Task: Search one way flight ticket for 5 adults, 1 child, 2 infants in seat and 1 infant on lap in business from Harrisburg: Harrisburg International Airport to Riverton: Central Wyoming Regional Airport (was Riverton Regional) on 8-4-2023. Choice of flights is JetBlue. Number of bags: 2 checked bags. Outbound departure time preference is 6:15.
Action: Mouse moved to (310, 260)
Screenshot: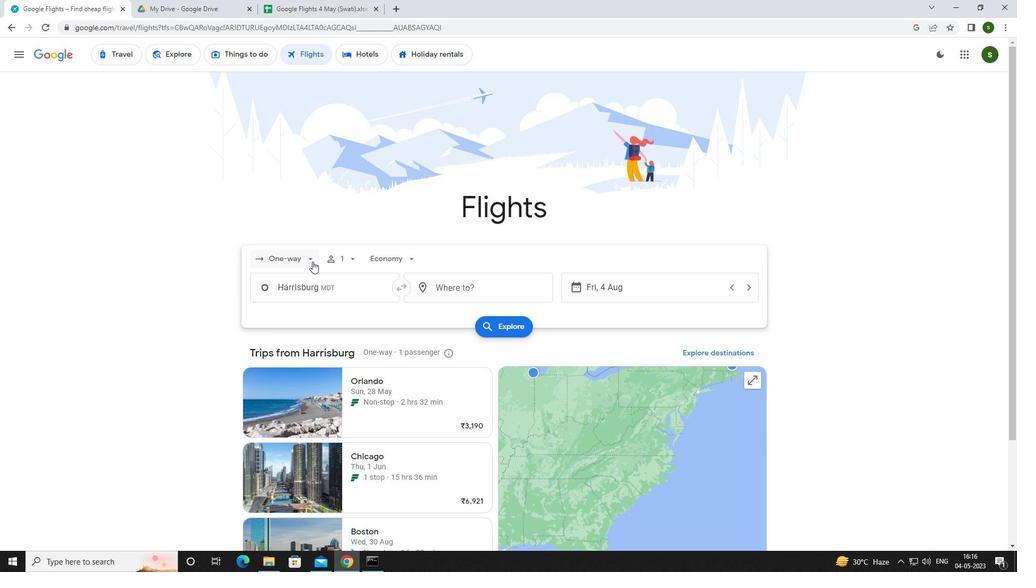 
Action: Mouse pressed left at (310, 260)
Screenshot: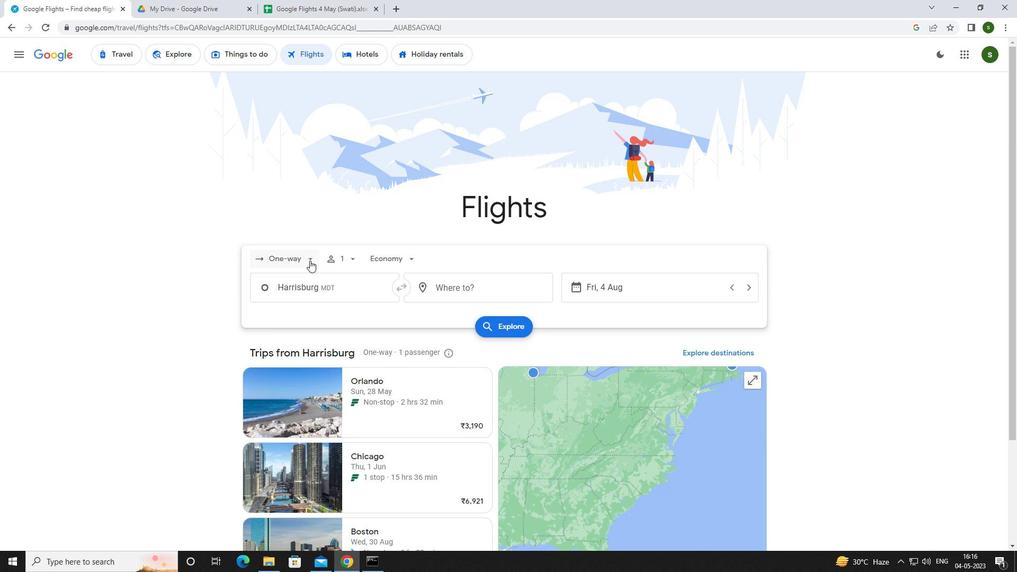 
Action: Mouse moved to (306, 305)
Screenshot: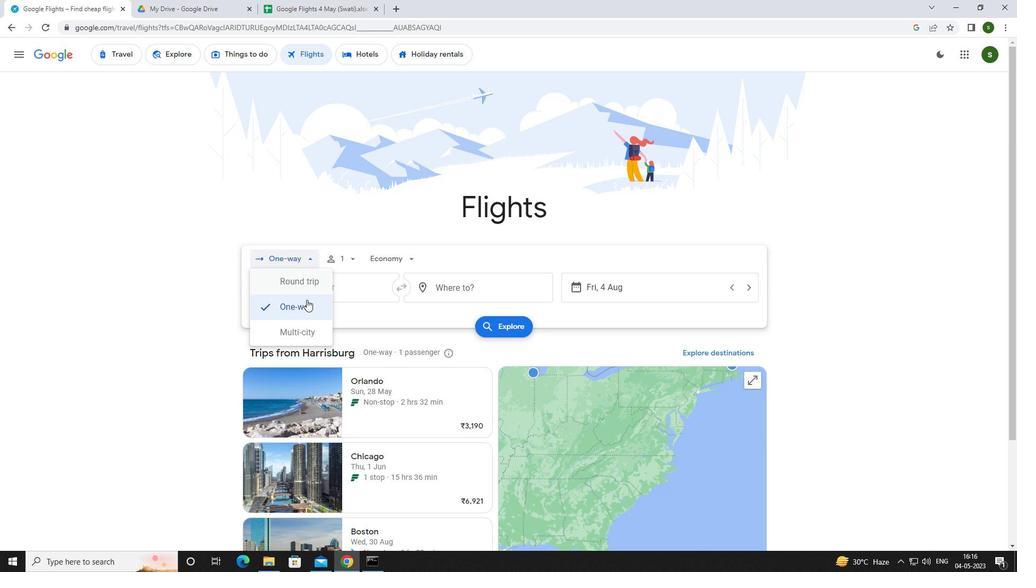 
Action: Mouse pressed left at (306, 305)
Screenshot: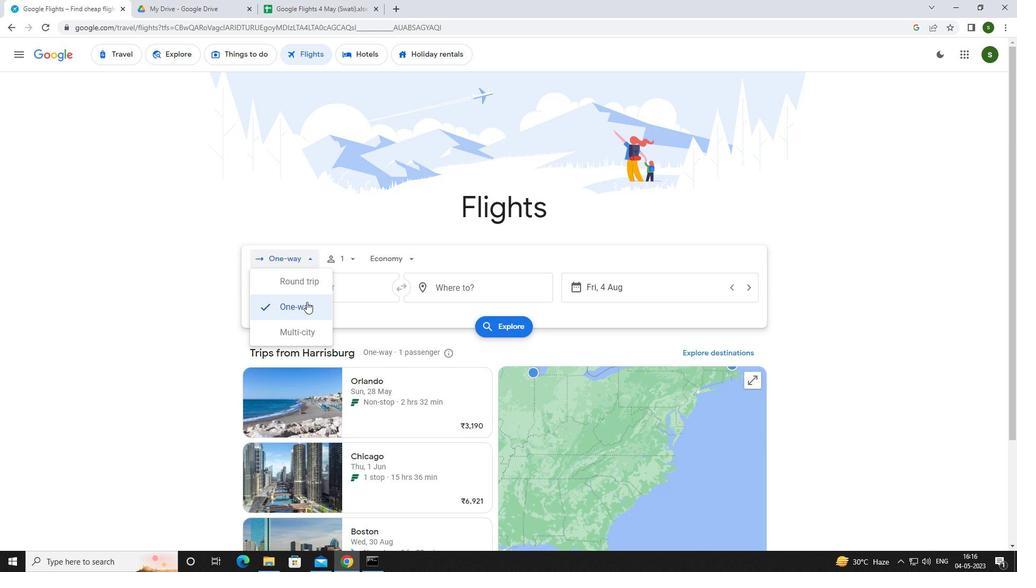 
Action: Mouse moved to (353, 255)
Screenshot: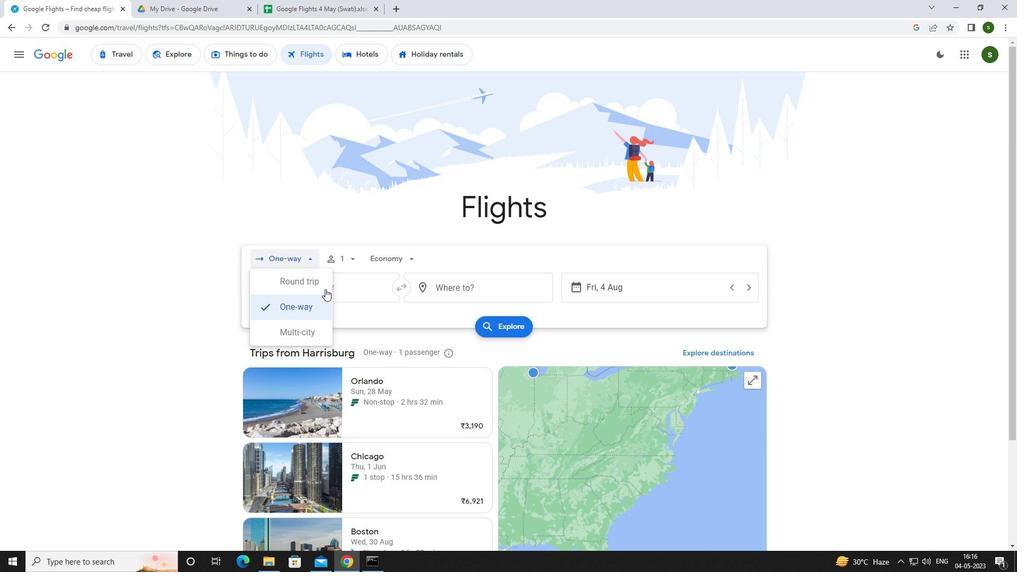 
Action: Mouse pressed left at (353, 255)
Screenshot: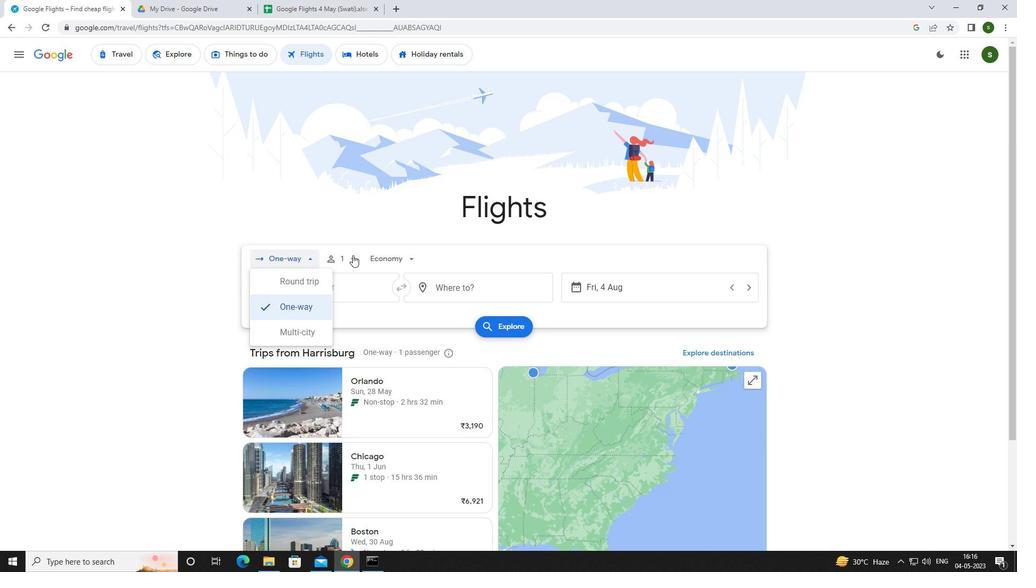 
Action: Mouse moved to (429, 284)
Screenshot: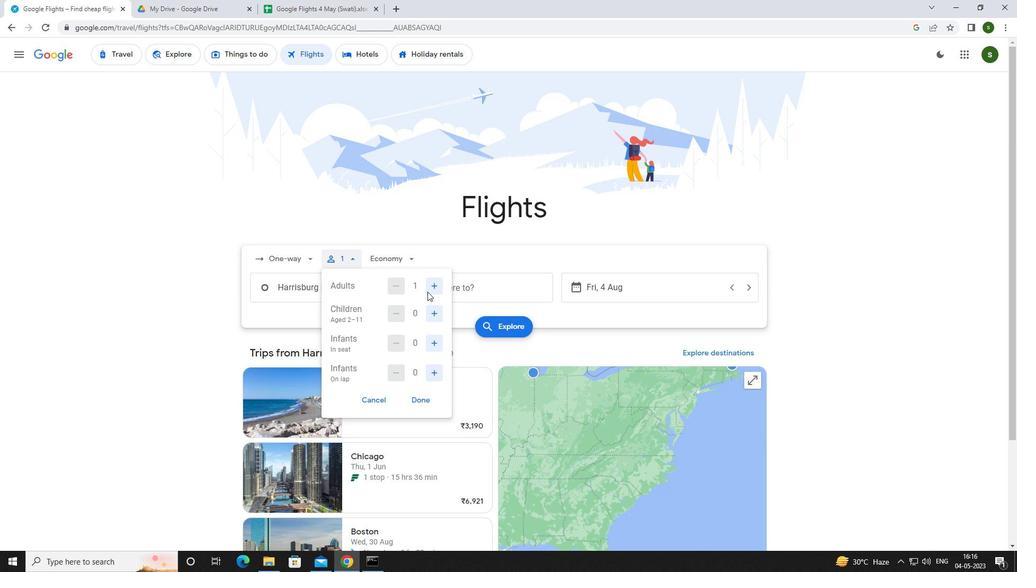 
Action: Mouse pressed left at (429, 284)
Screenshot: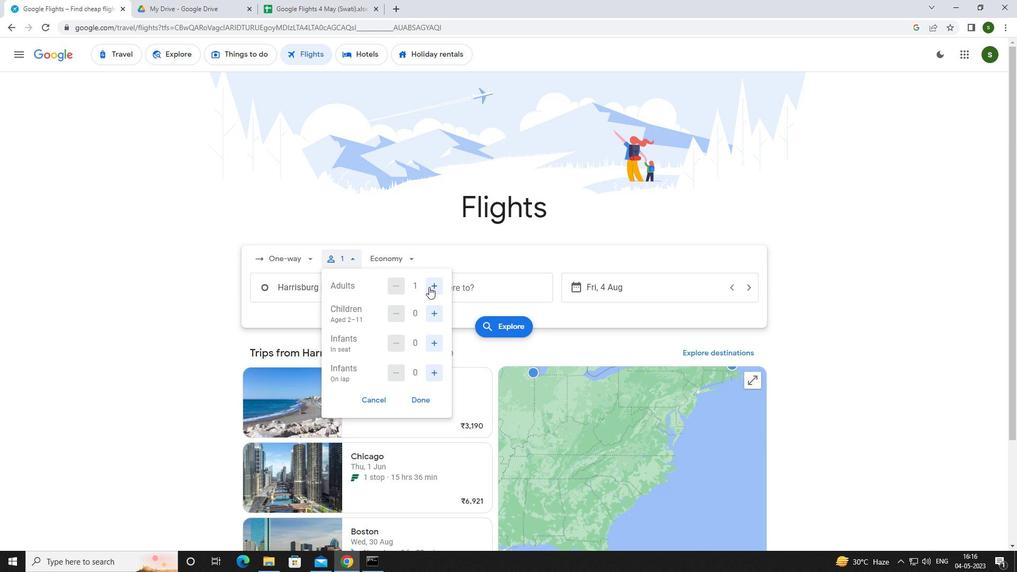 
Action: Mouse pressed left at (429, 284)
Screenshot: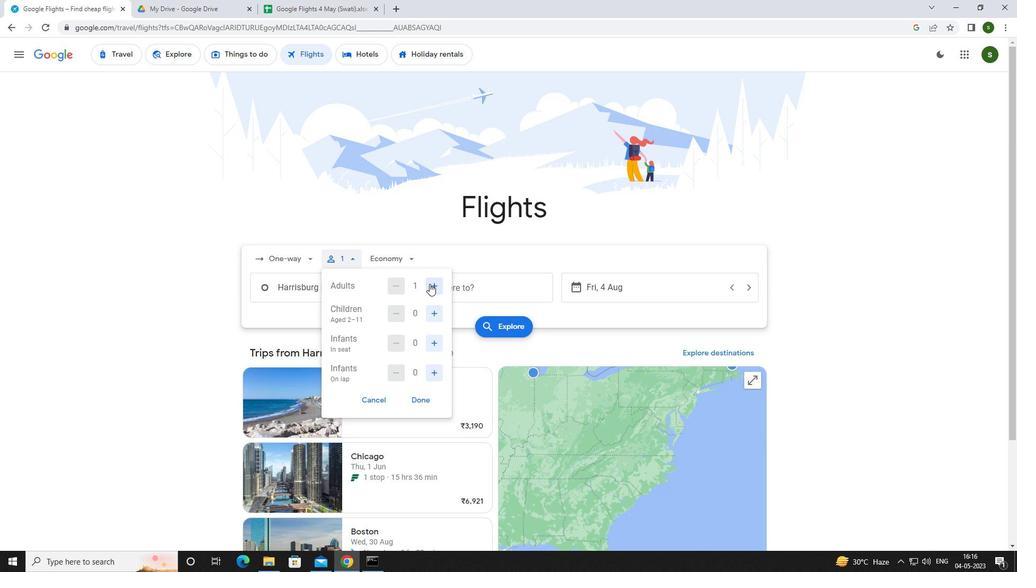 
Action: Mouse pressed left at (429, 284)
Screenshot: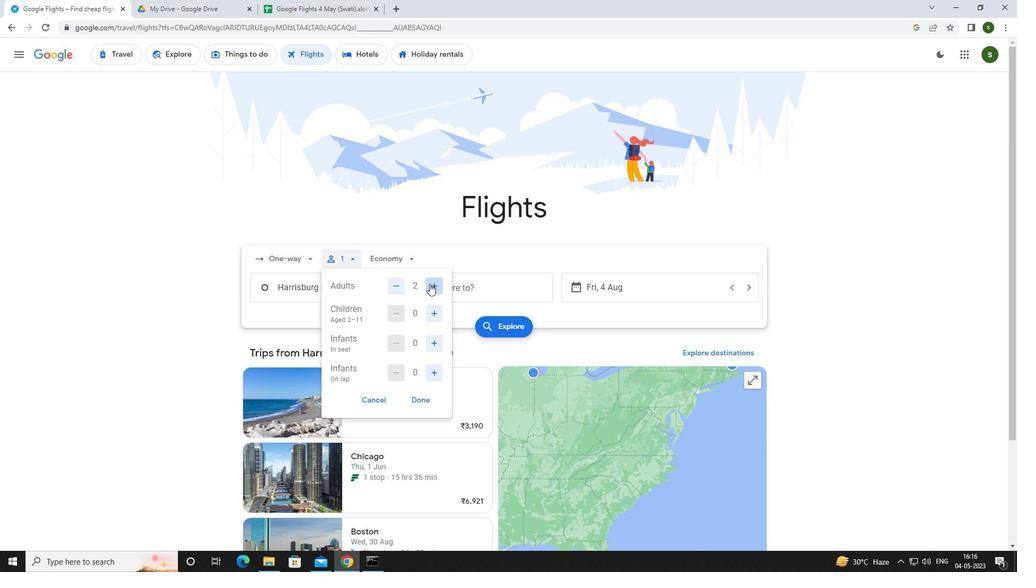 
Action: Mouse pressed left at (429, 284)
Screenshot: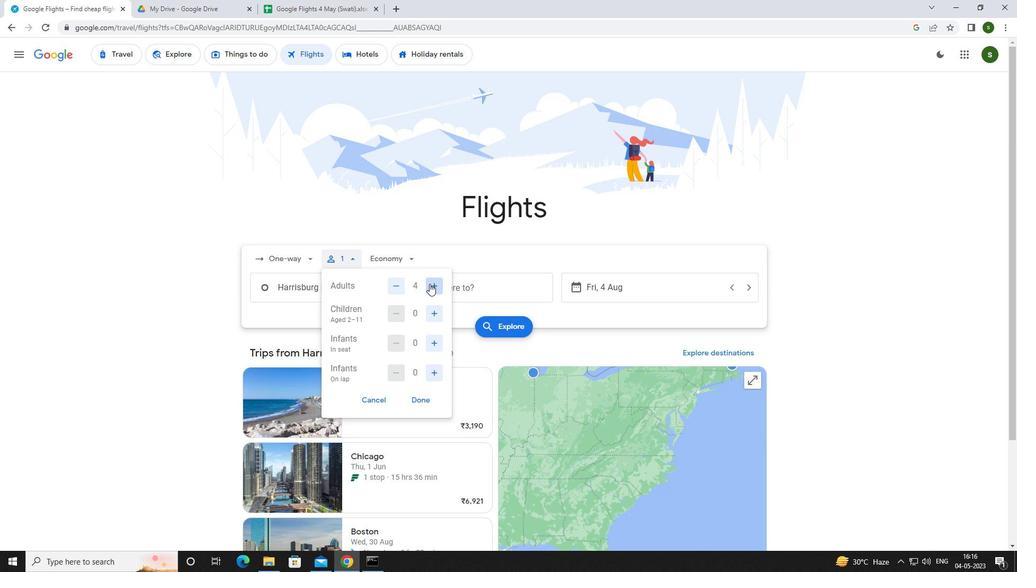 
Action: Mouse moved to (434, 310)
Screenshot: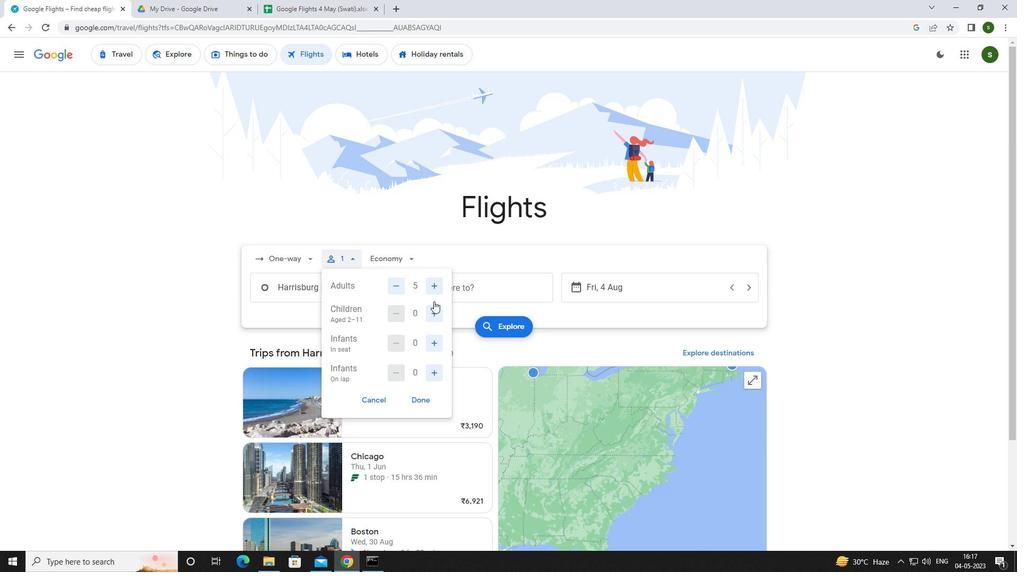 
Action: Mouse pressed left at (434, 310)
Screenshot: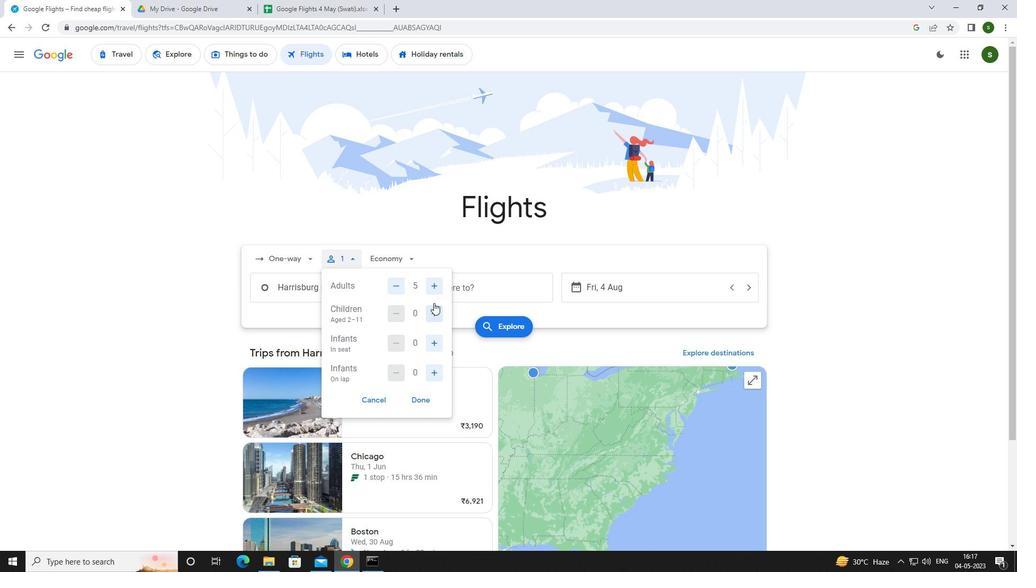 
Action: Mouse moved to (429, 342)
Screenshot: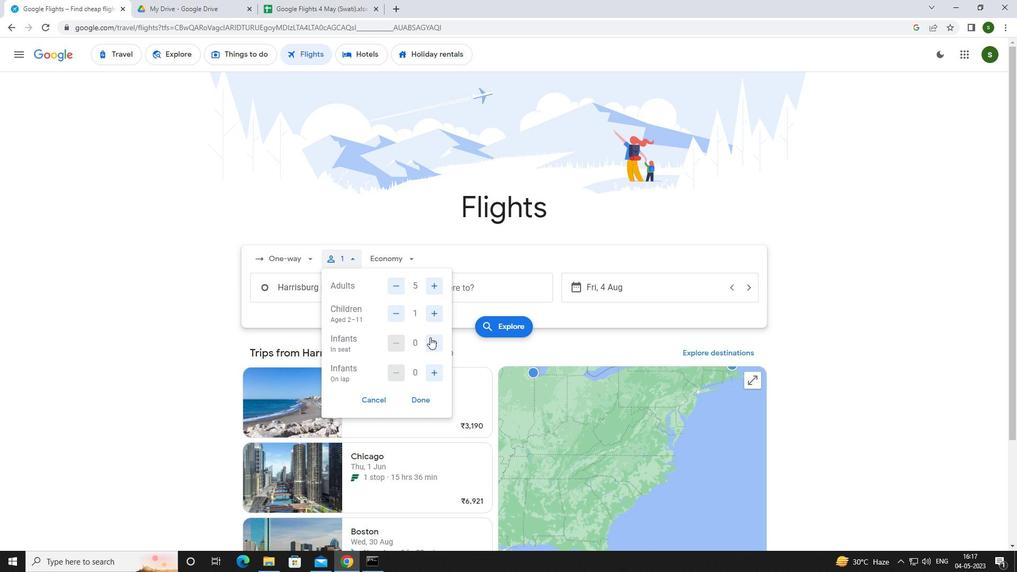 
Action: Mouse pressed left at (429, 342)
Screenshot: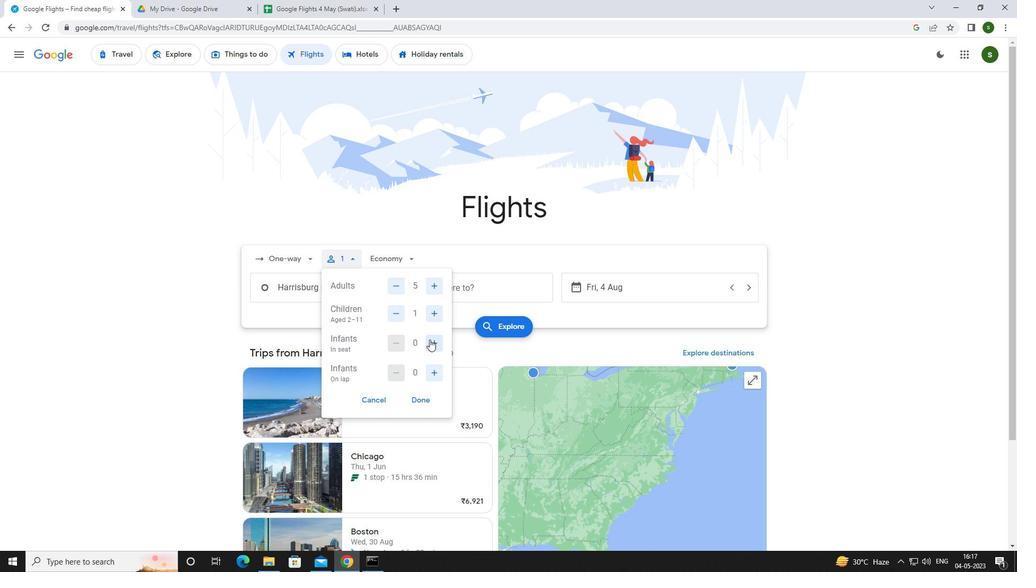 
Action: Mouse pressed left at (429, 342)
Screenshot: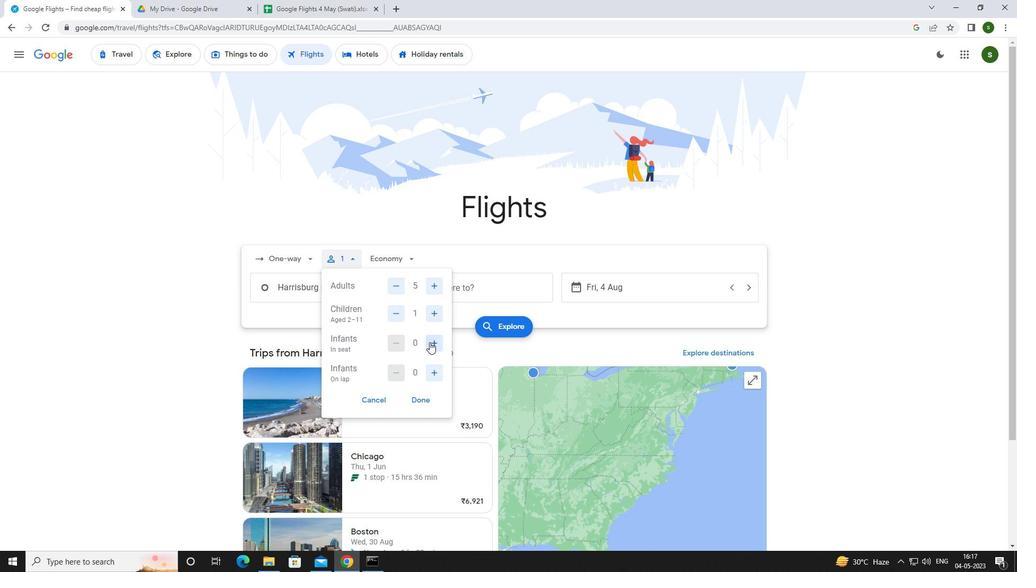 
Action: Mouse moved to (434, 367)
Screenshot: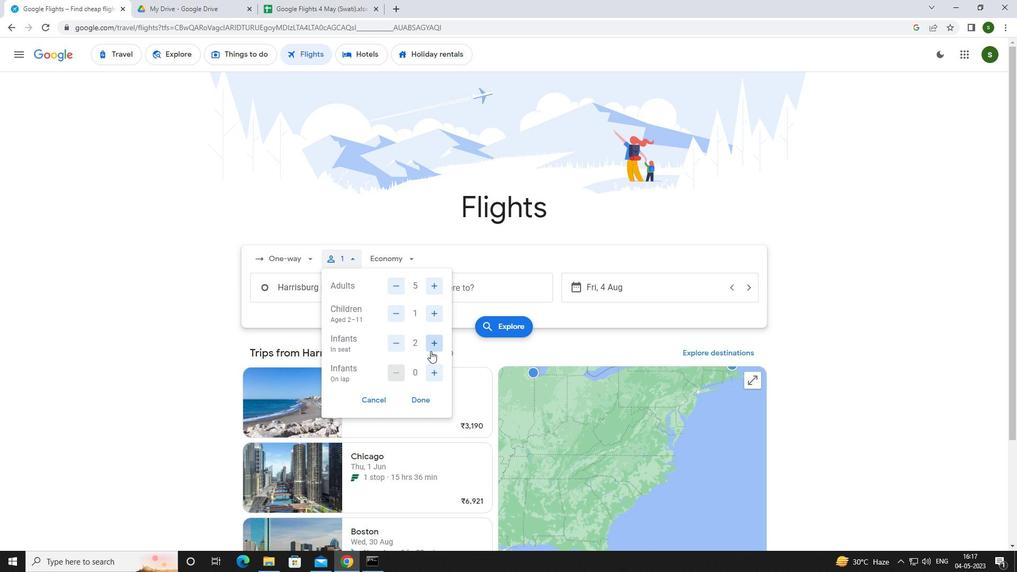 
Action: Mouse pressed left at (434, 367)
Screenshot: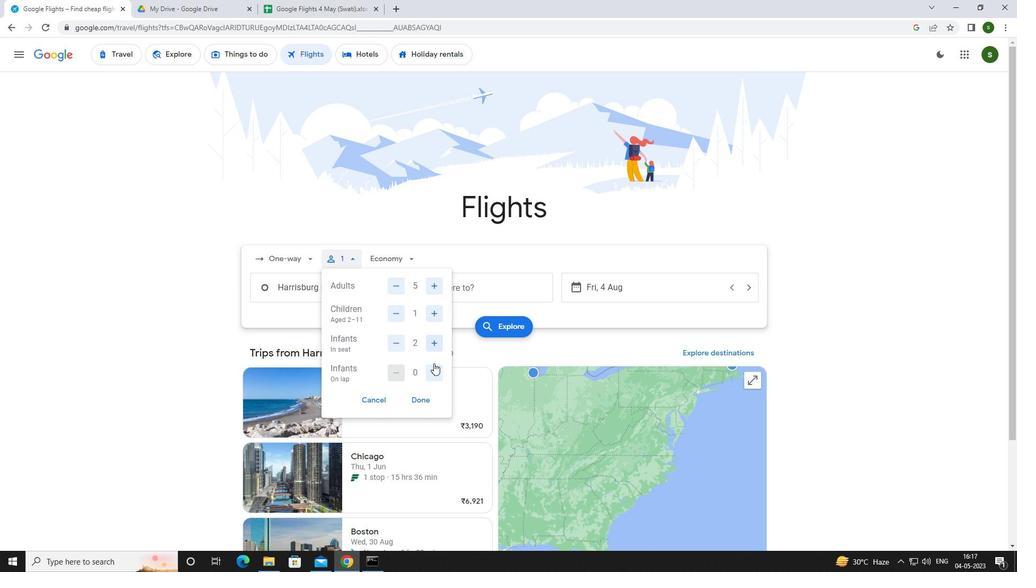 
Action: Mouse moved to (411, 258)
Screenshot: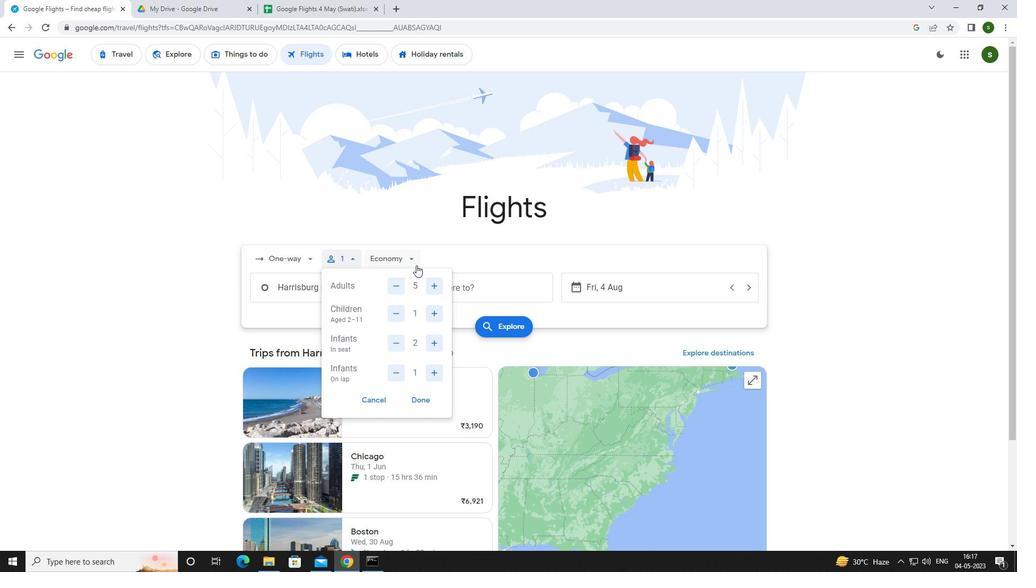 
Action: Mouse pressed left at (411, 258)
Screenshot: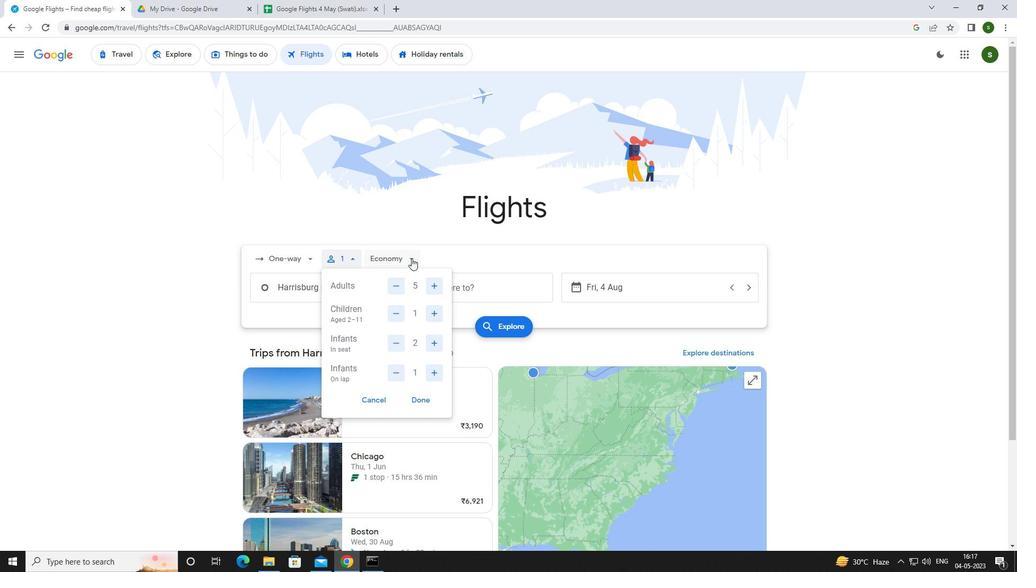 
Action: Mouse moved to (408, 331)
Screenshot: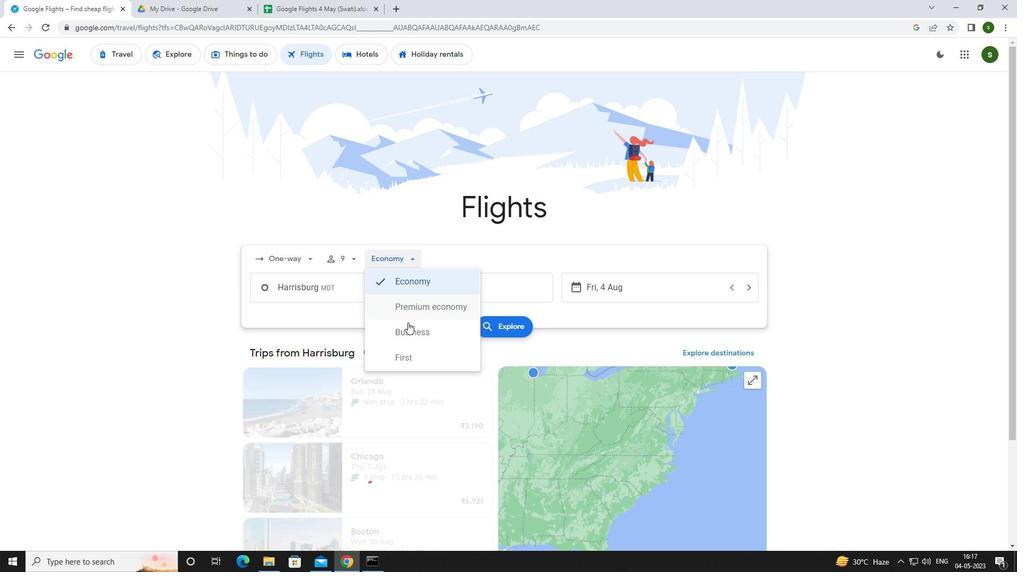 
Action: Mouse pressed left at (408, 331)
Screenshot: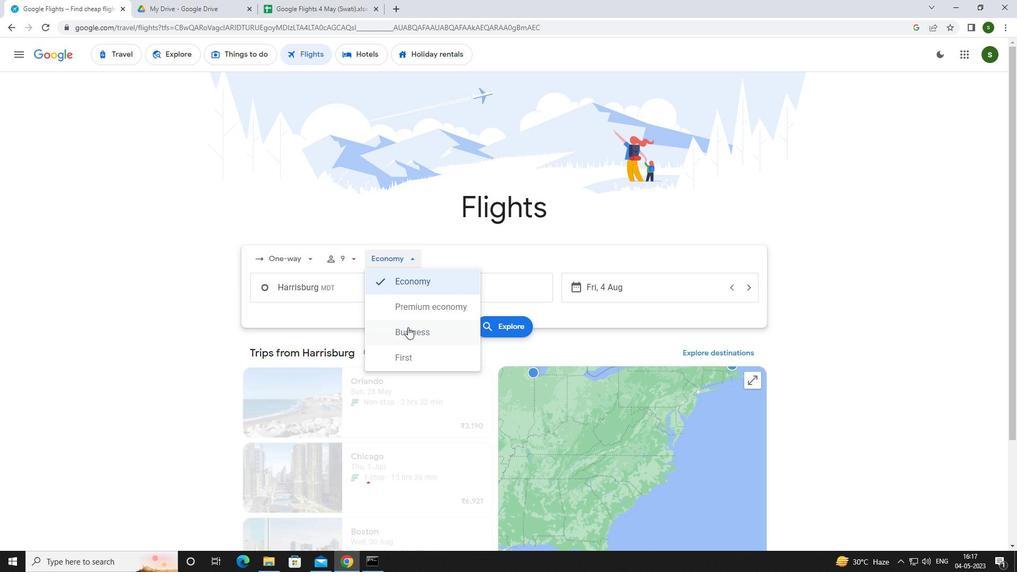 
Action: Mouse moved to (357, 289)
Screenshot: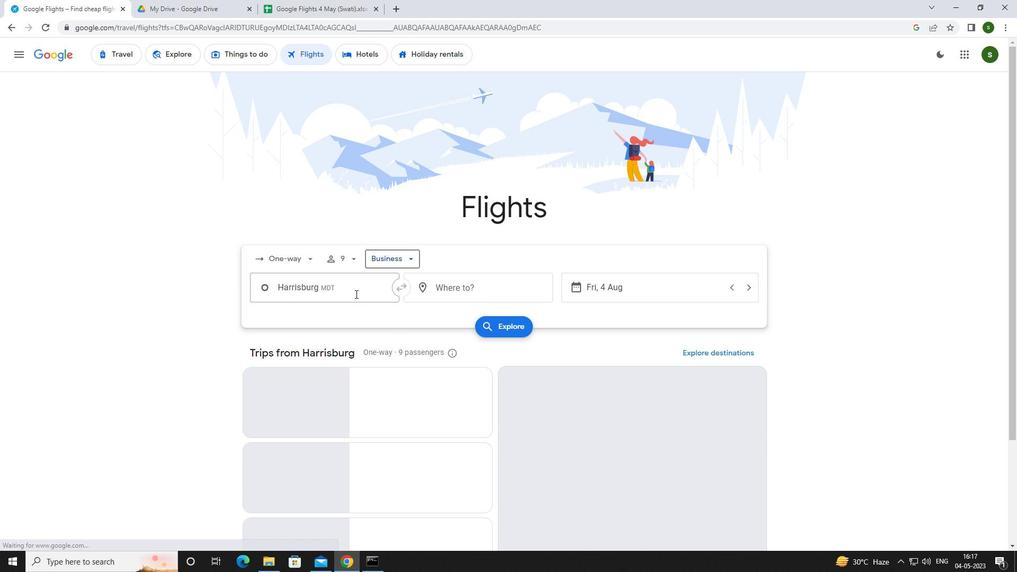 
Action: Mouse pressed left at (357, 289)
Screenshot: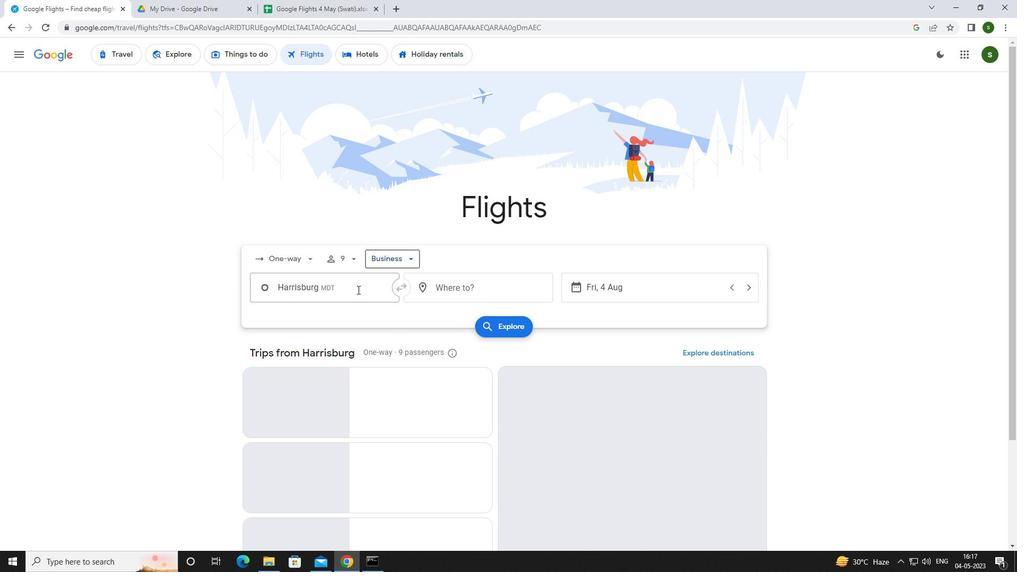 
Action: Mouse moved to (357, 289)
Screenshot: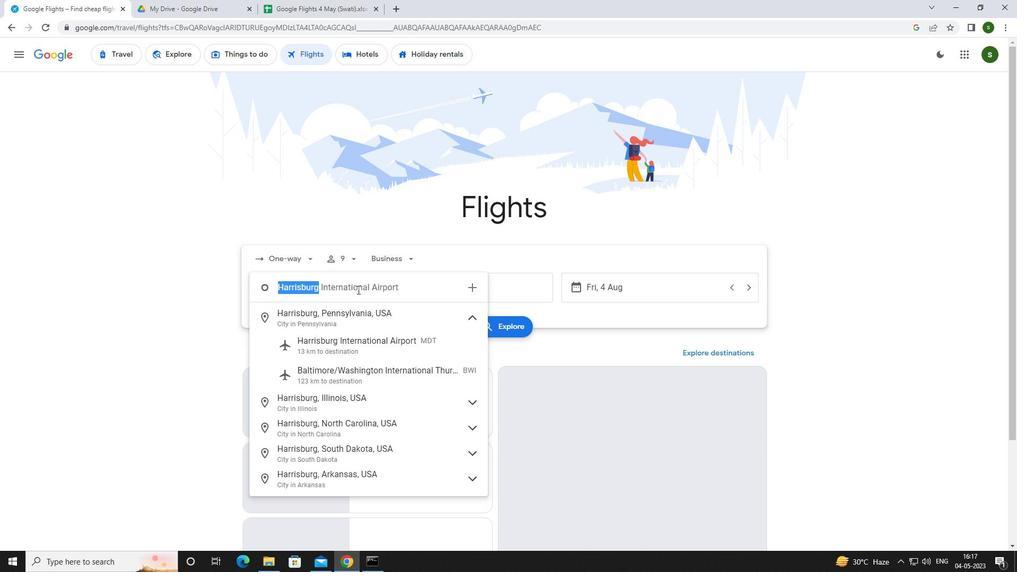 
Action: Key pressed <Key.caps_lock>h<Key.caps_lock>arrisburg
Screenshot: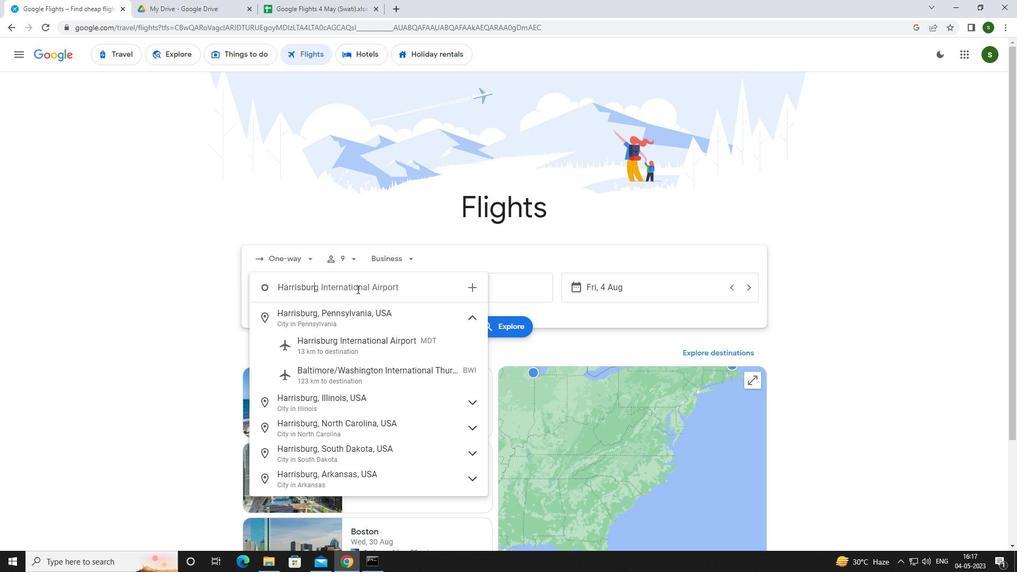 
Action: Mouse moved to (362, 351)
Screenshot: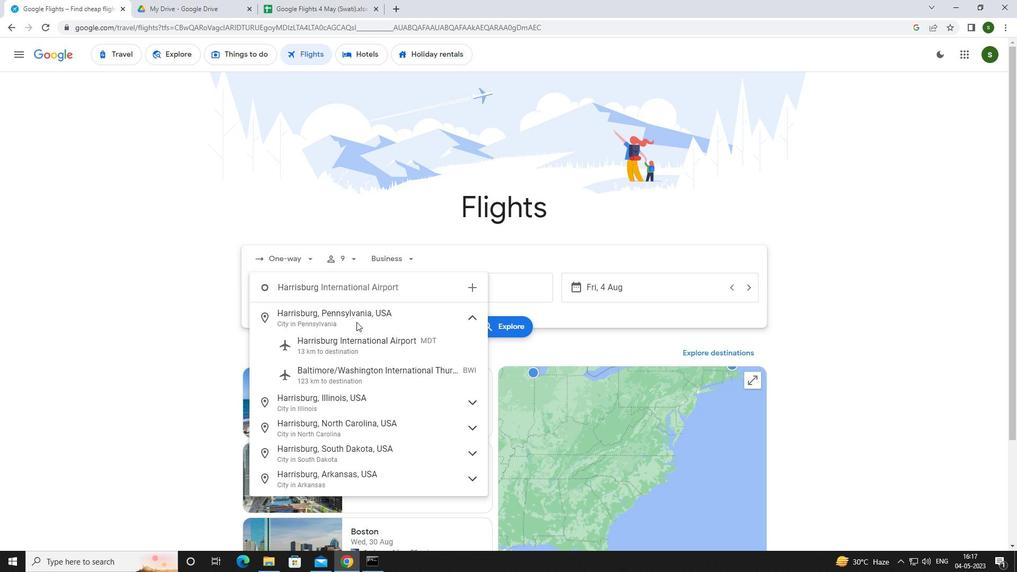 
Action: Mouse pressed left at (362, 351)
Screenshot: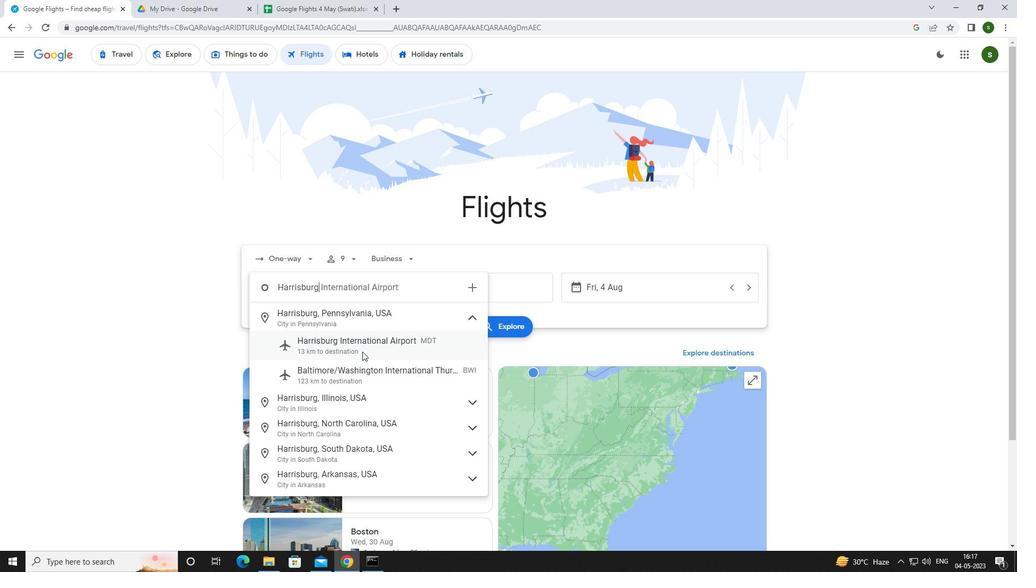
Action: Mouse moved to (483, 292)
Screenshot: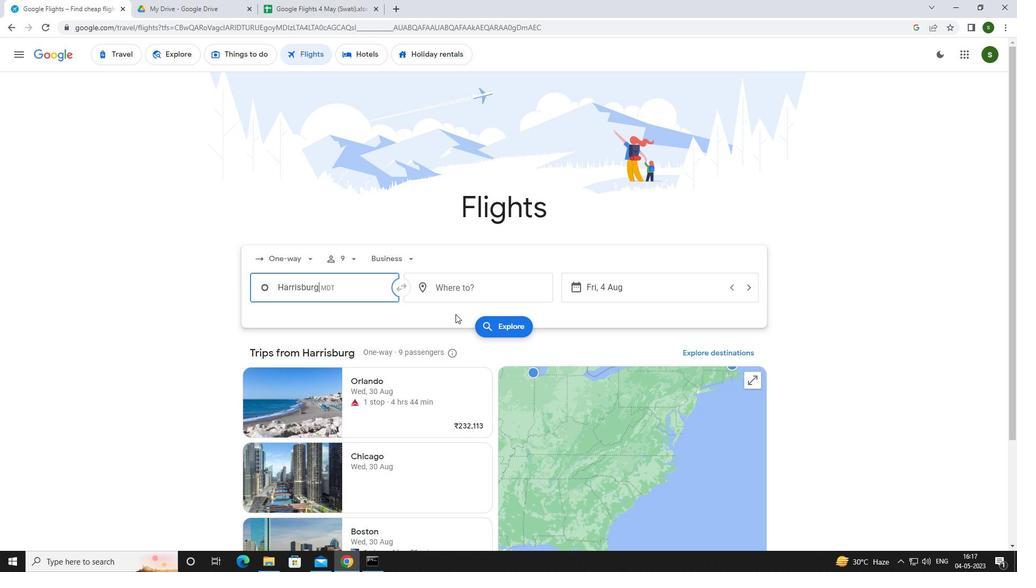
Action: Mouse pressed left at (483, 292)
Screenshot: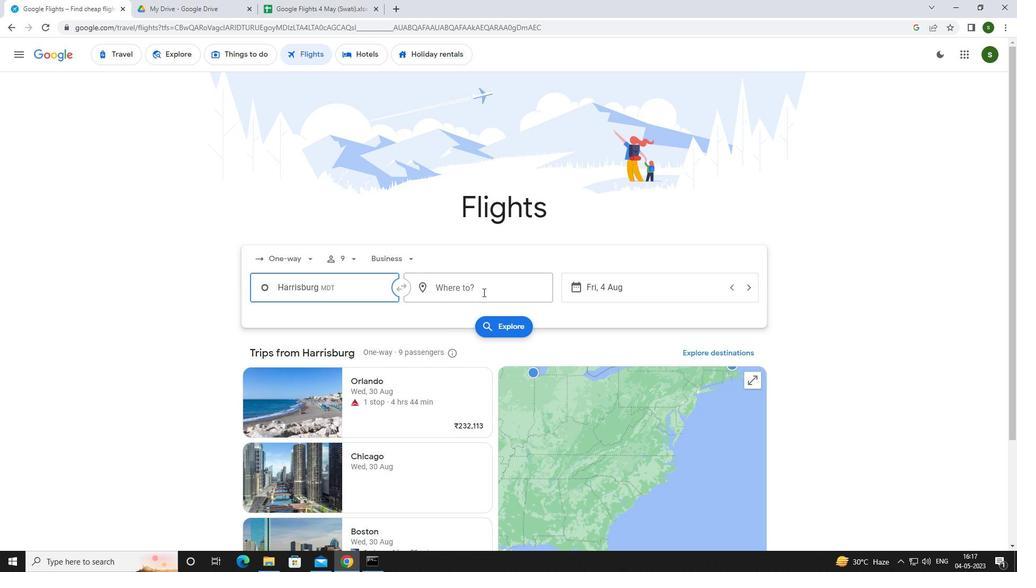 
Action: Mouse moved to (424, 306)
Screenshot: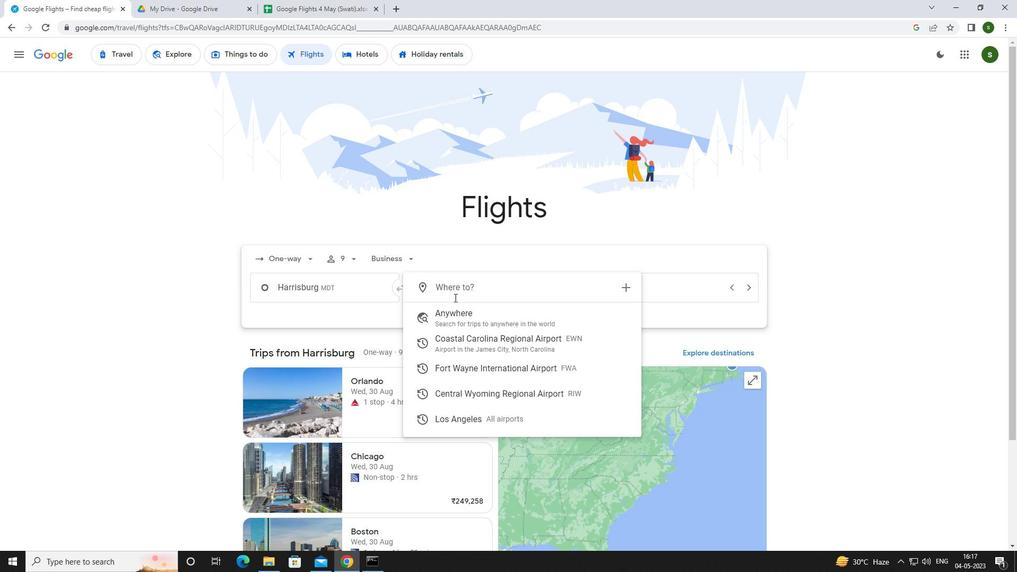 
Action: Key pressed <Key.caps_lock>r<Key.caps_lock>ivert
Screenshot: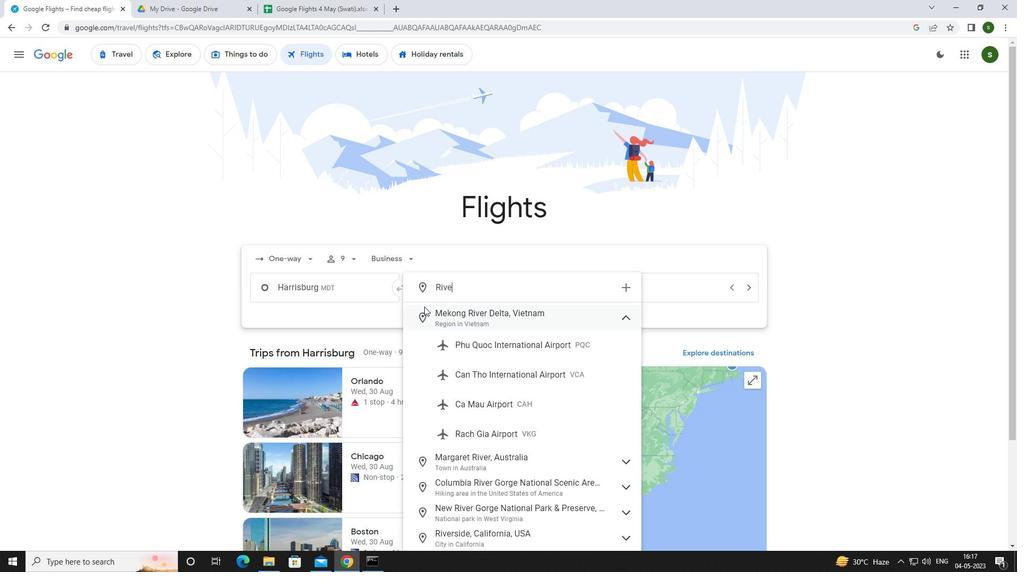 
Action: Mouse moved to (515, 345)
Screenshot: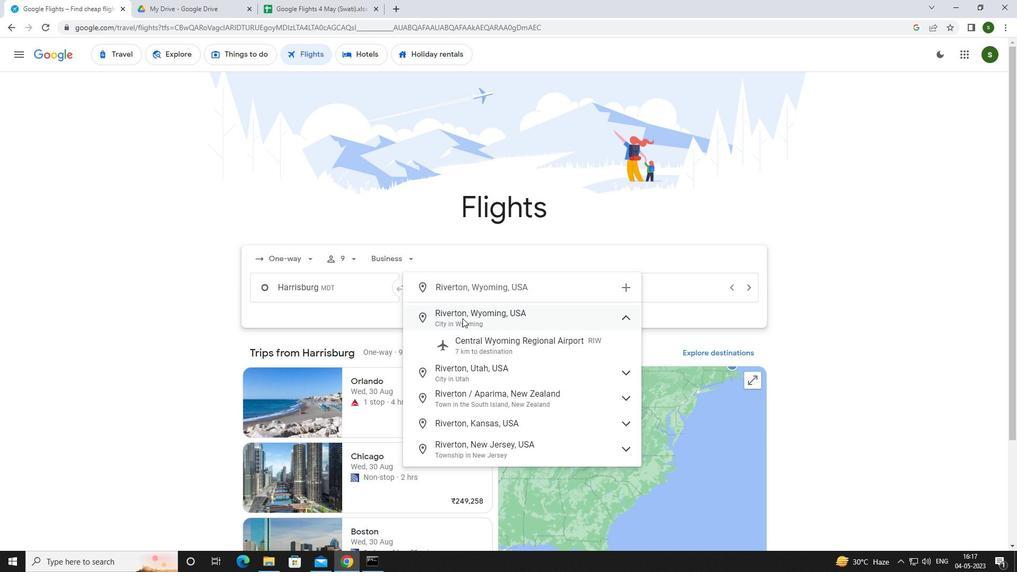 
Action: Mouse pressed left at (515, 345)
Screenshot: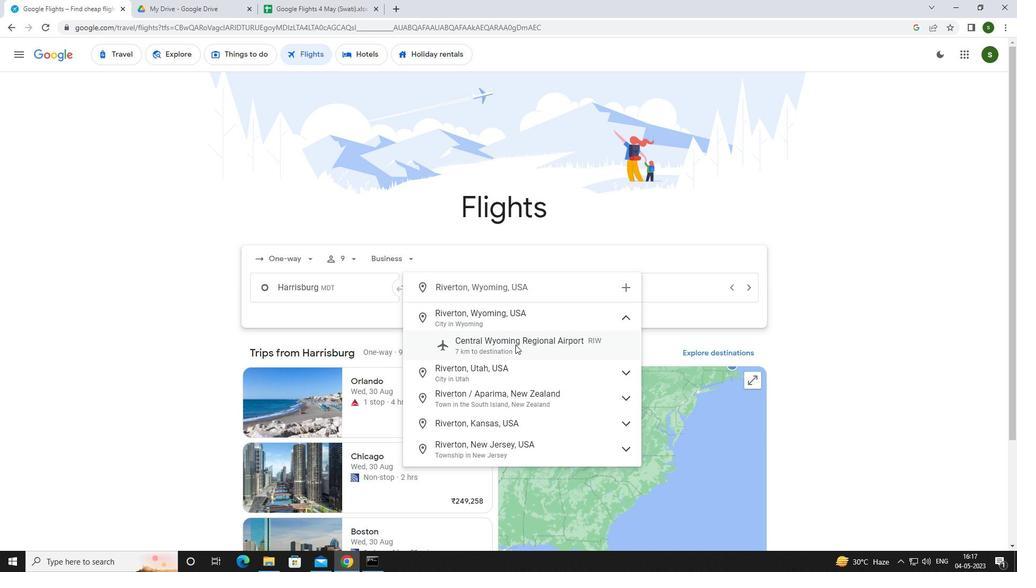 
Action: Mouse moved to (637, 279)
Screenshot: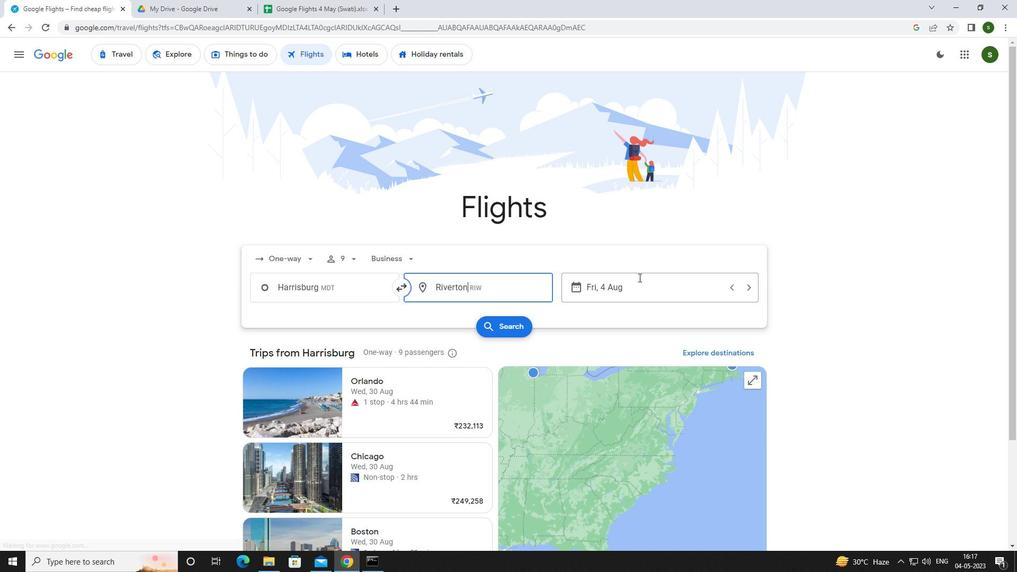 
Action: Mouse pressed left at (637, 279)
Screenshot: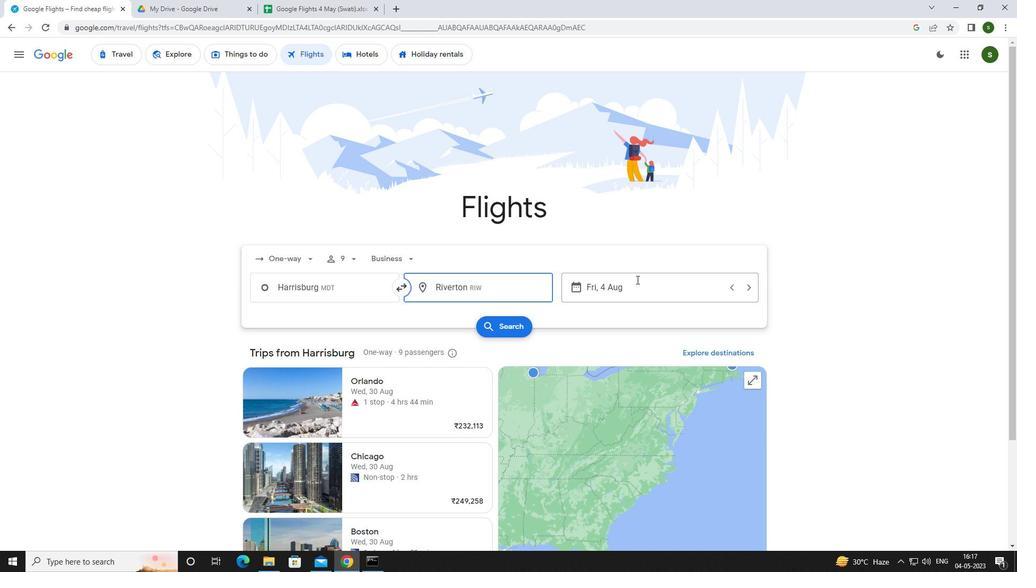 
Action: Mouse moved to (507, 365)
Screenshot: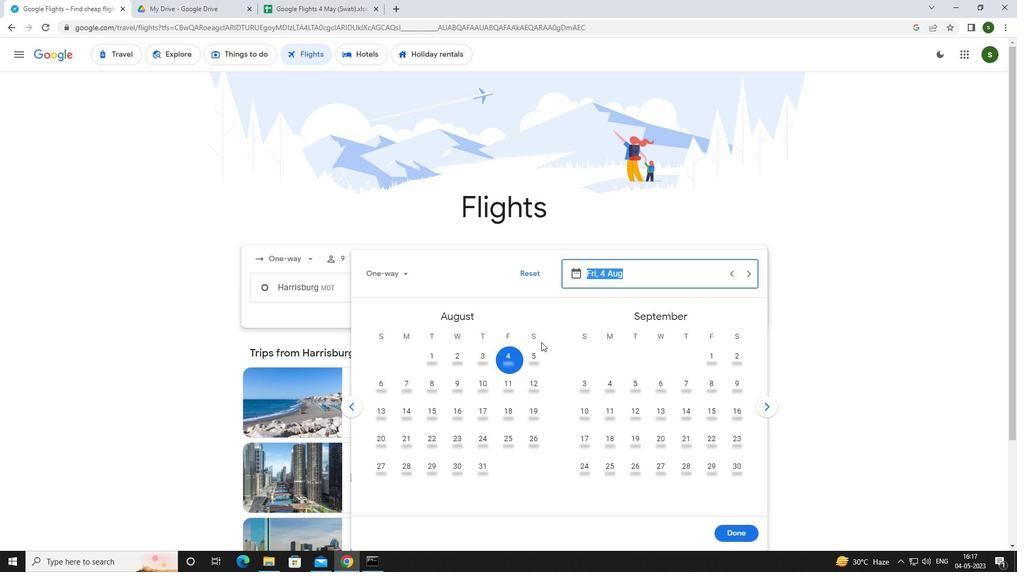 
Action: Mouse pressed left at (507, 365)
Screenshot: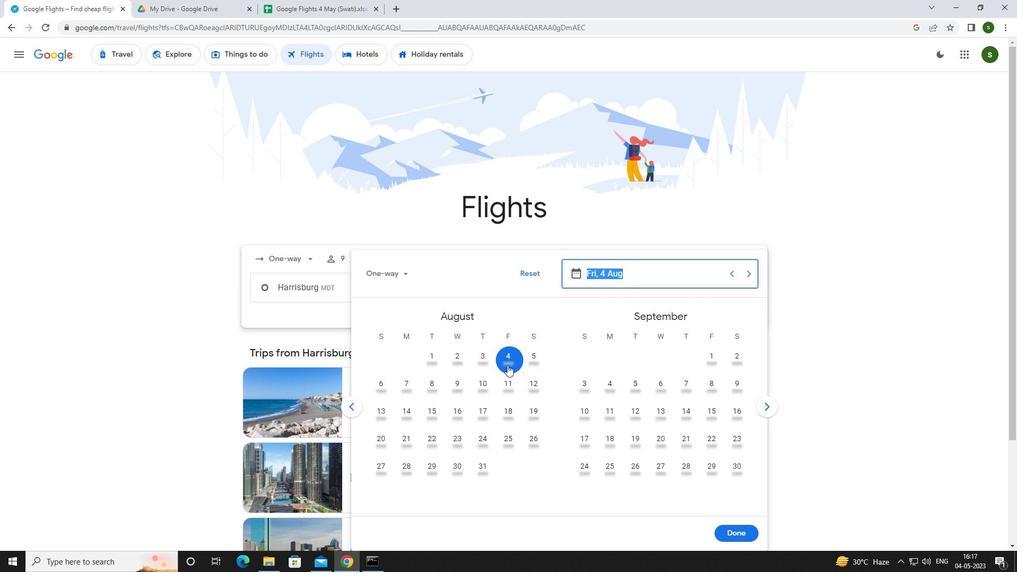 
Action: Mouse moved to (727, 529)
Screenshot: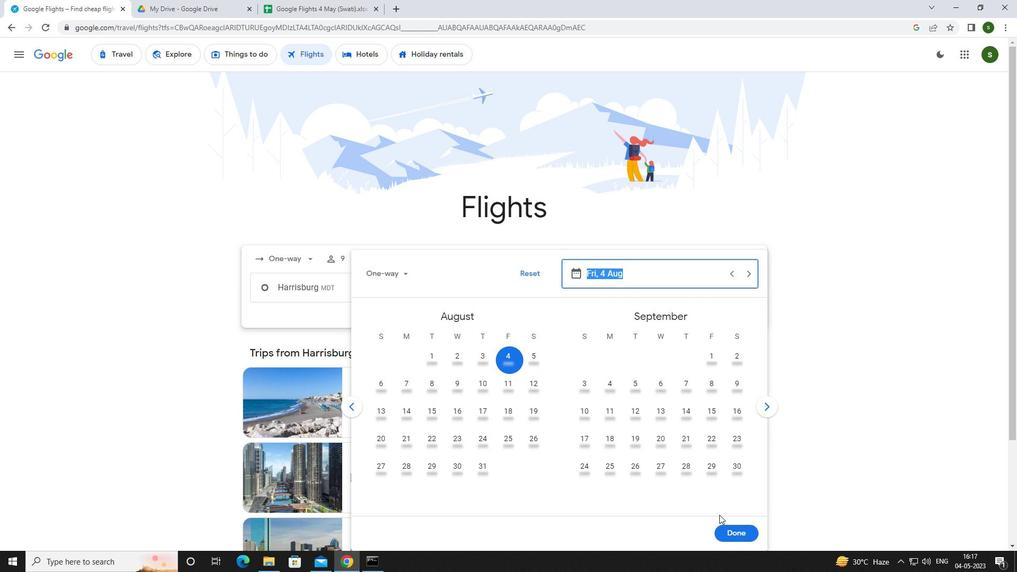 
Action: Mouse pressed left at (727, 529)
Screenshot: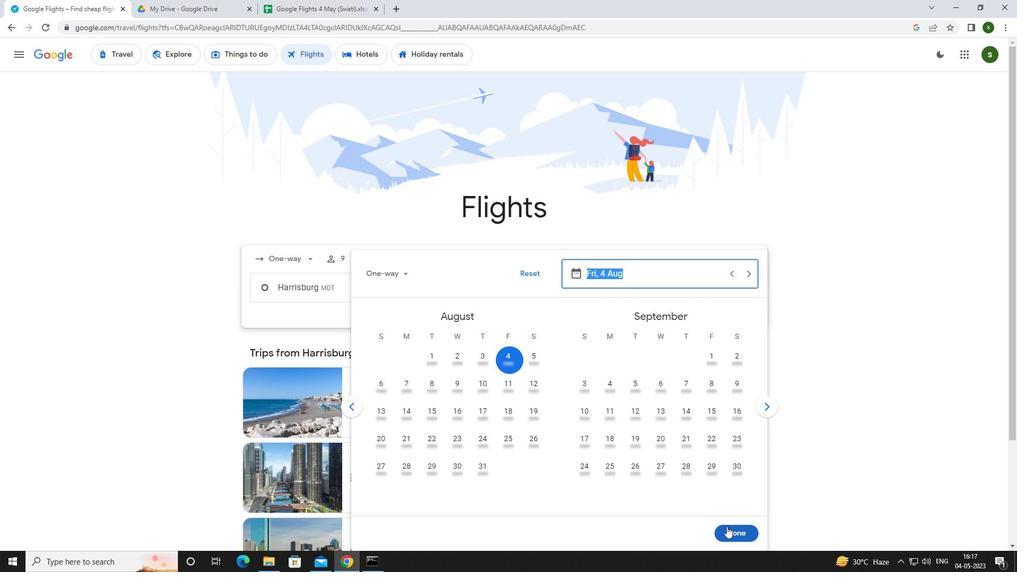 
Action: Mouse moved to (509, 326)
Screenshot: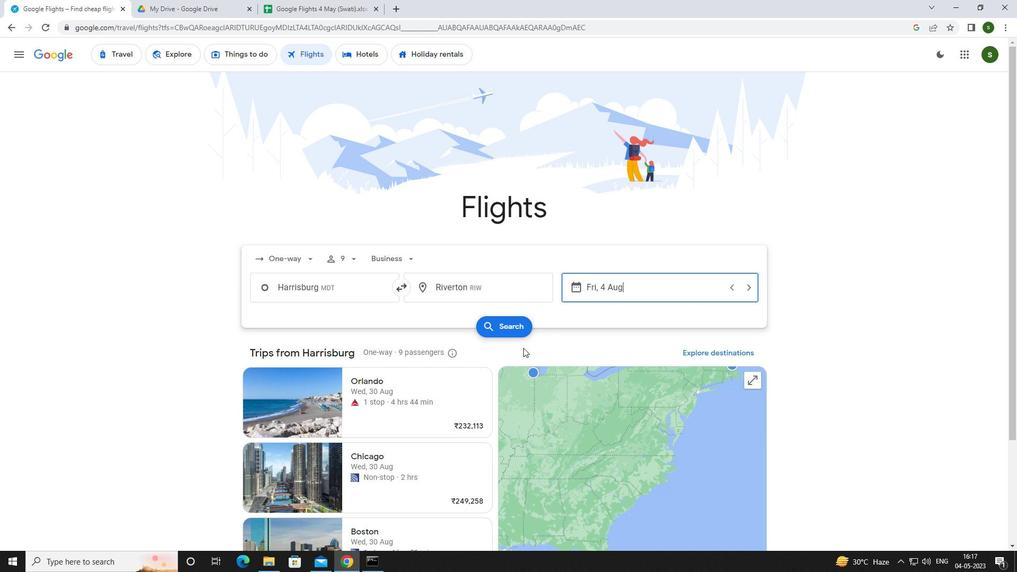 
Action: Mouse pressed left at (509, 326)
Screenshot: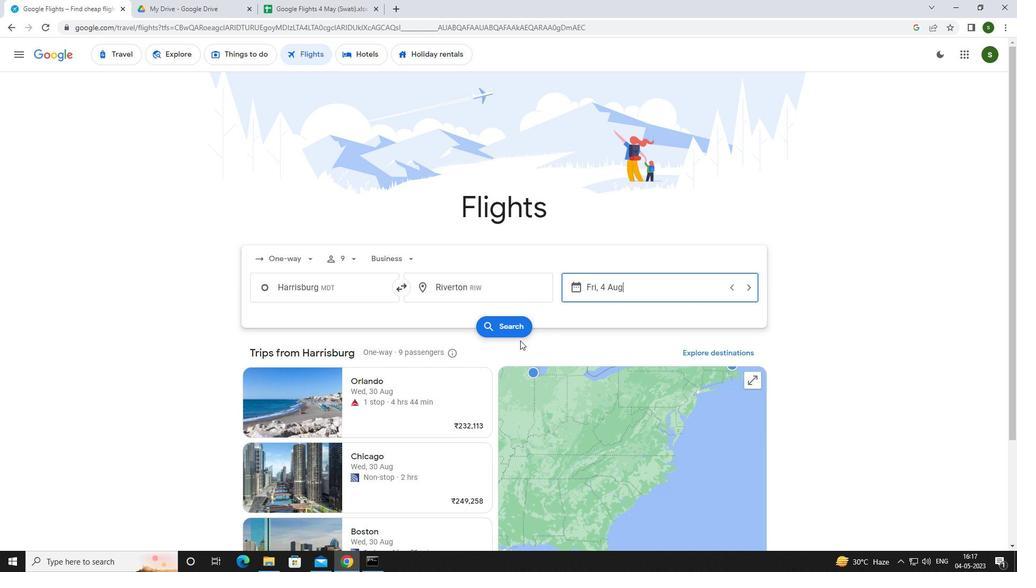 
Action: Mouse moved to (276, 154)
Screenshot: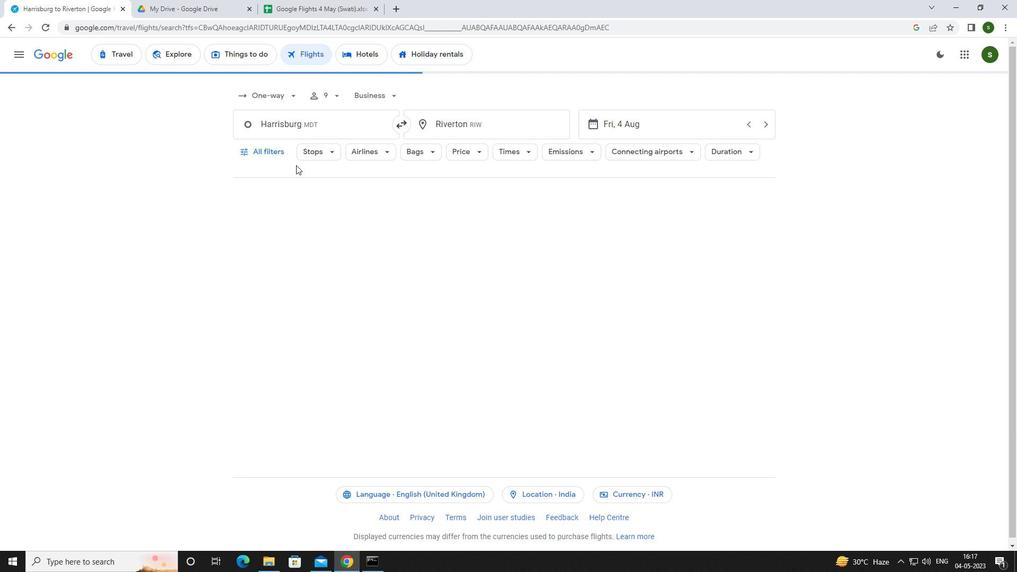 
Action: Mouse pressed left at (276, 154)
Screenshot: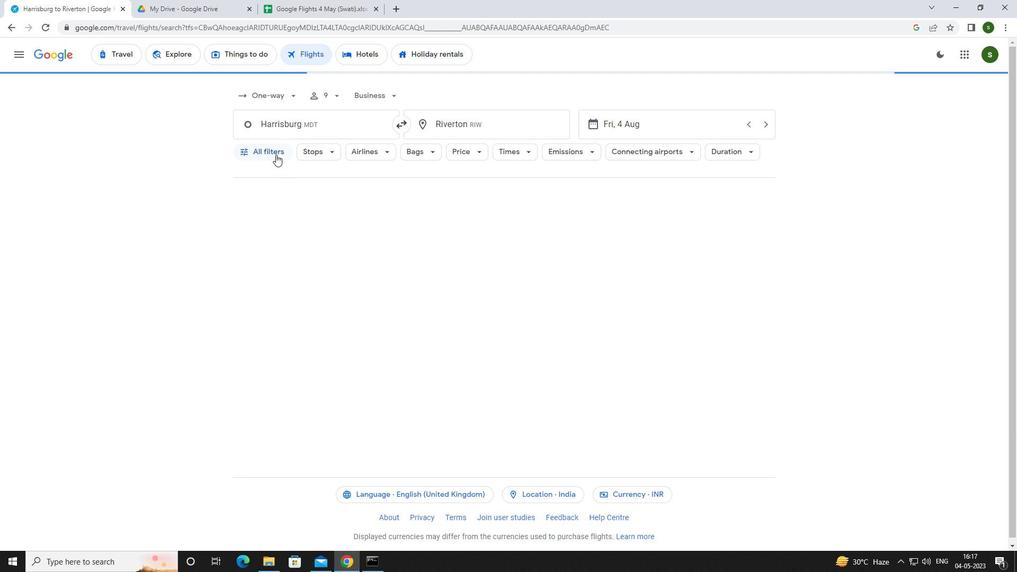 
Action: Mouse moved to (386, 265)
Screenshot: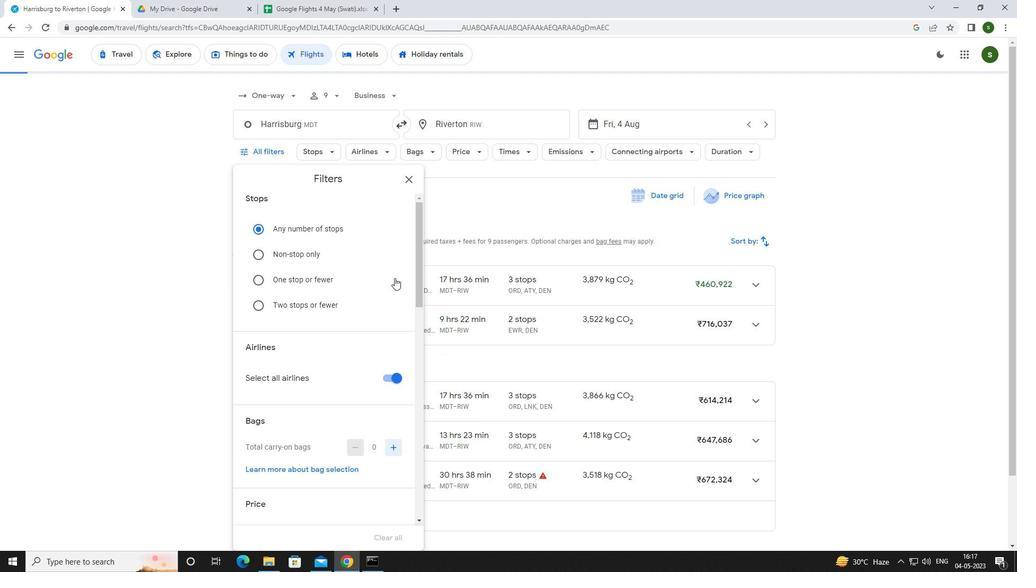 
Action: Mouse scrolled (386, 265) with delta (0, 0)
Screenshot: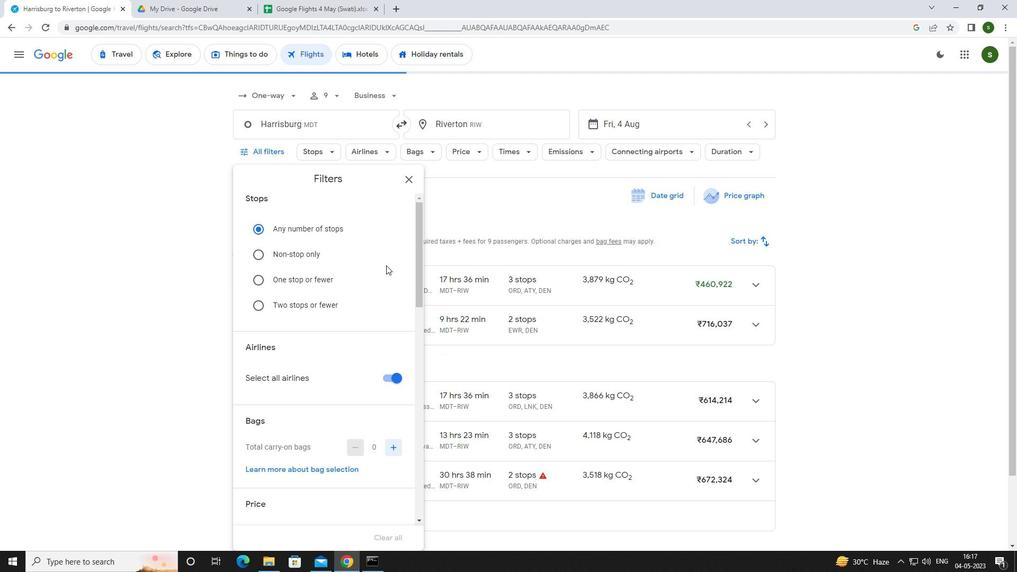 
Action: Mouse moved to (398, 324)
Screenshot: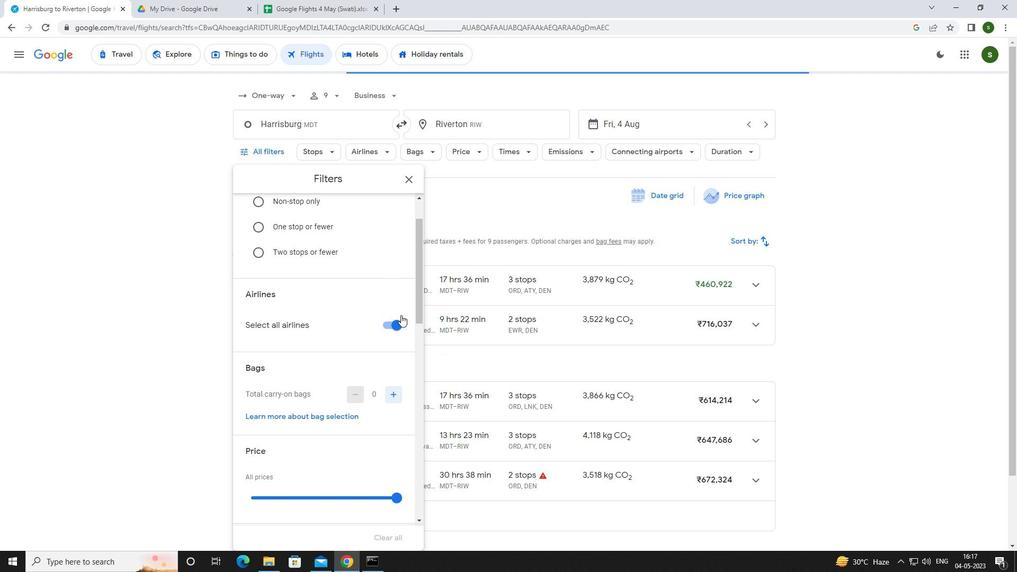 
Action: Mouse pressed left at (398, 324)
Screenshot: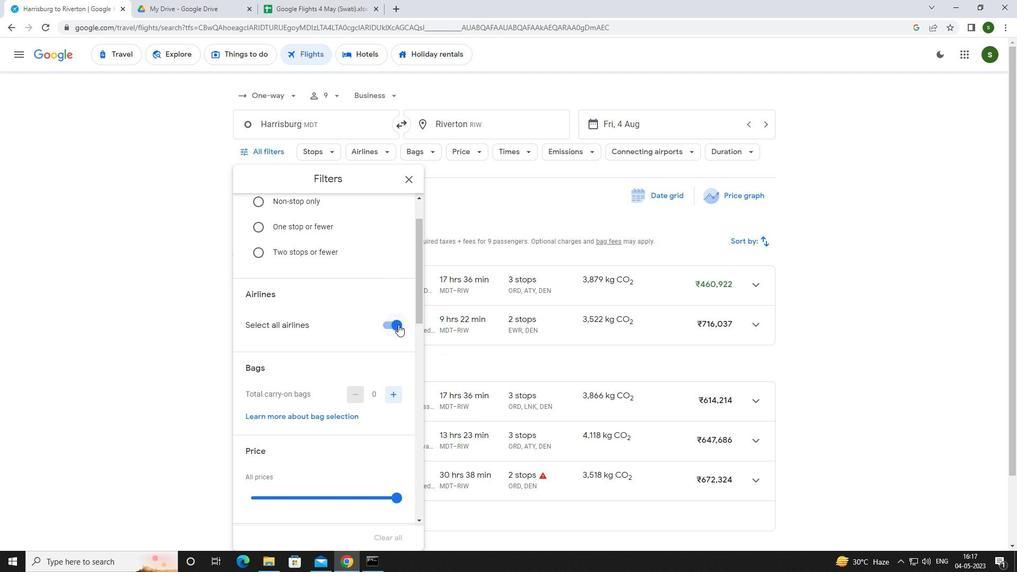 
Action: Mouse pressed left at (398, 324)
Screenshot: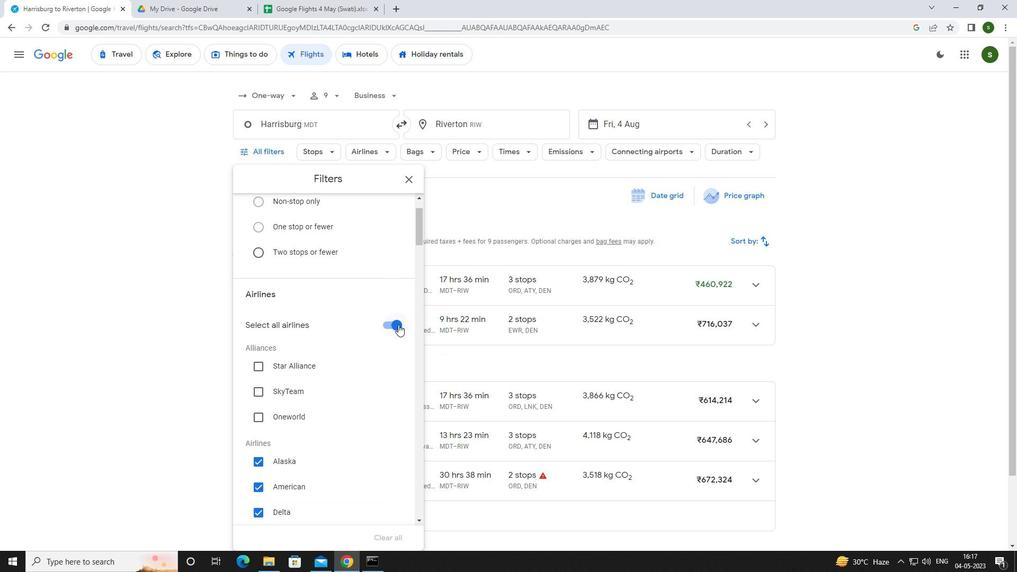 
Action: Mouse scrolled (398, 324) with delta (0, 0)
Screenshot: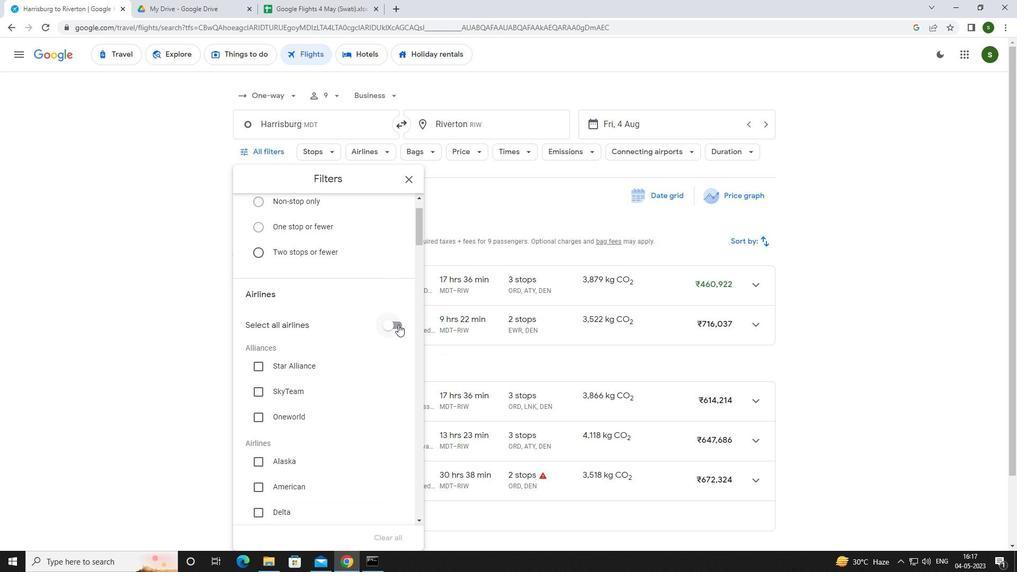 
Action: Mouse scrolled (398, 324) with delta (0, 0)
Screenshot: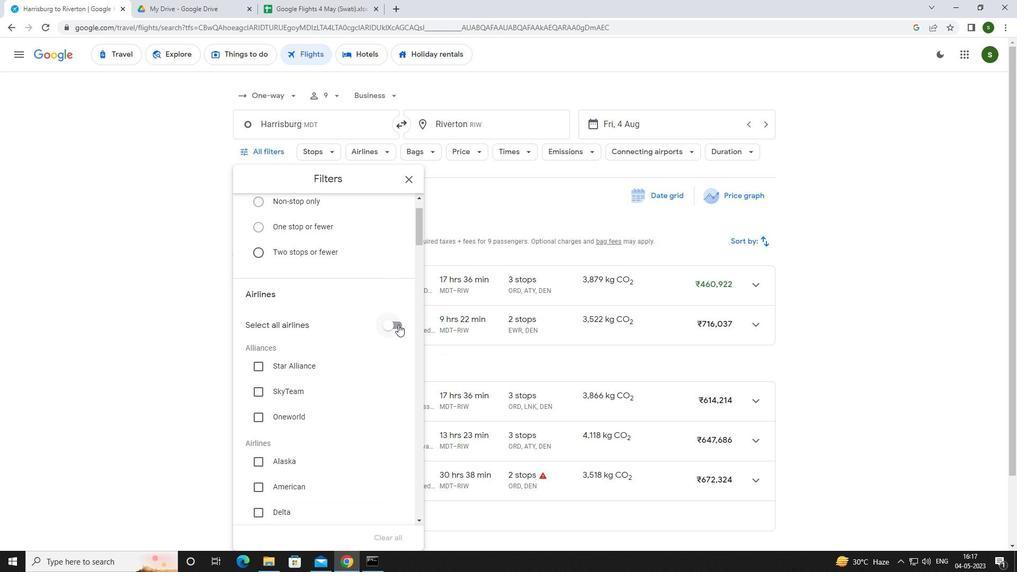 
Action: Mouse scrolled (398, 324) with delta (0, 0)
Screenshot: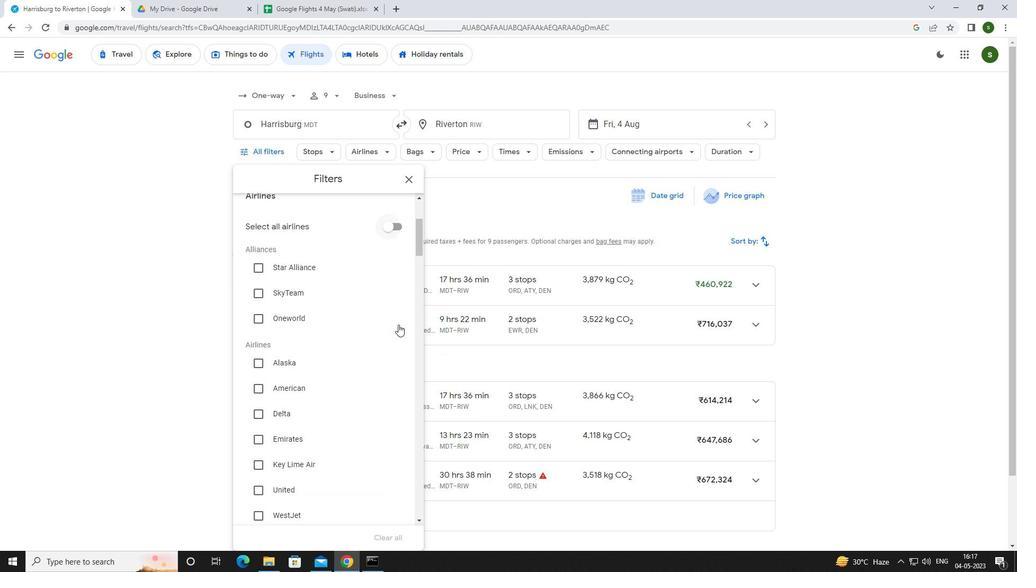 
Action: Mouse scrolled (398, 324) with delta (0, 0)
Screenshot: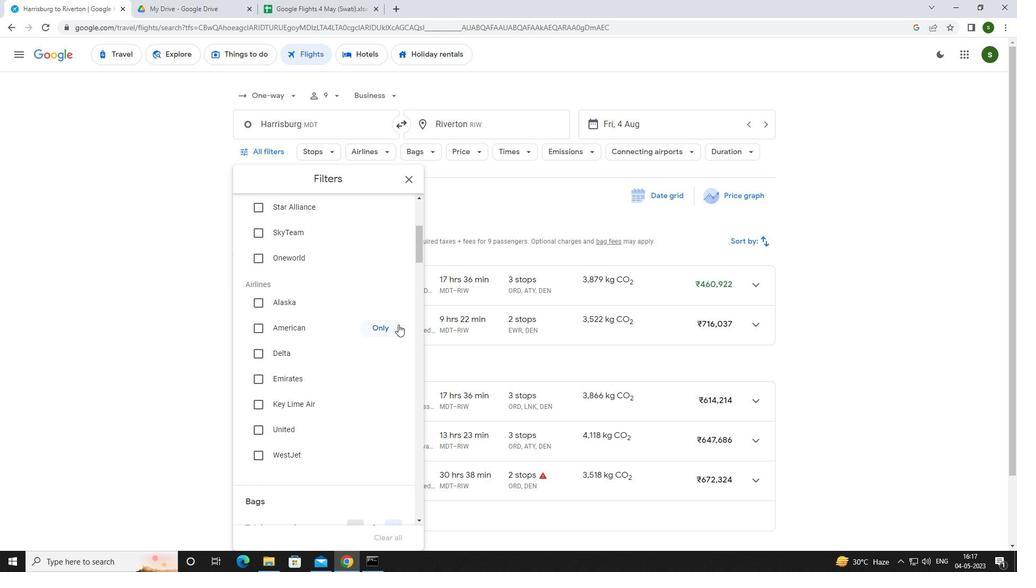 
Action: Mouse scrolled (398, 324) with delta (0, 0)
Screenshot: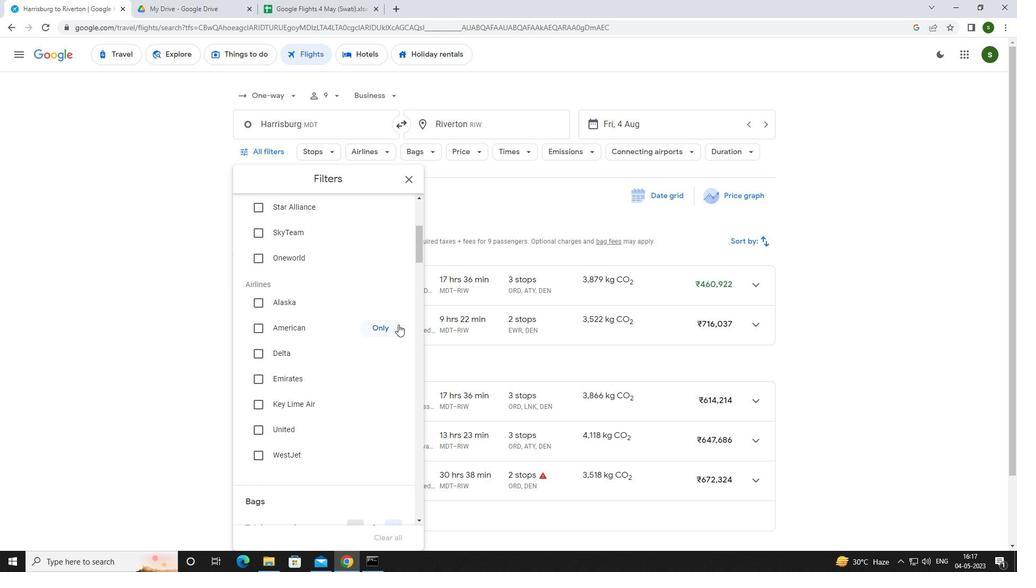 
Action: Mouse scrolled (398, 324) with delta (0, 0)
Screenshot: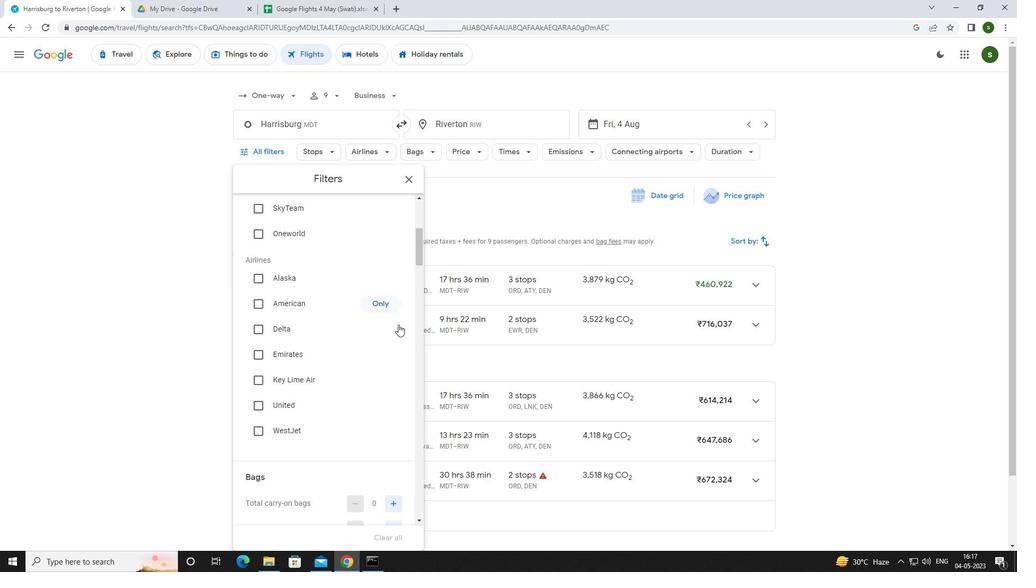 
Action: Mouse moved to (391, 392)
Screenshot: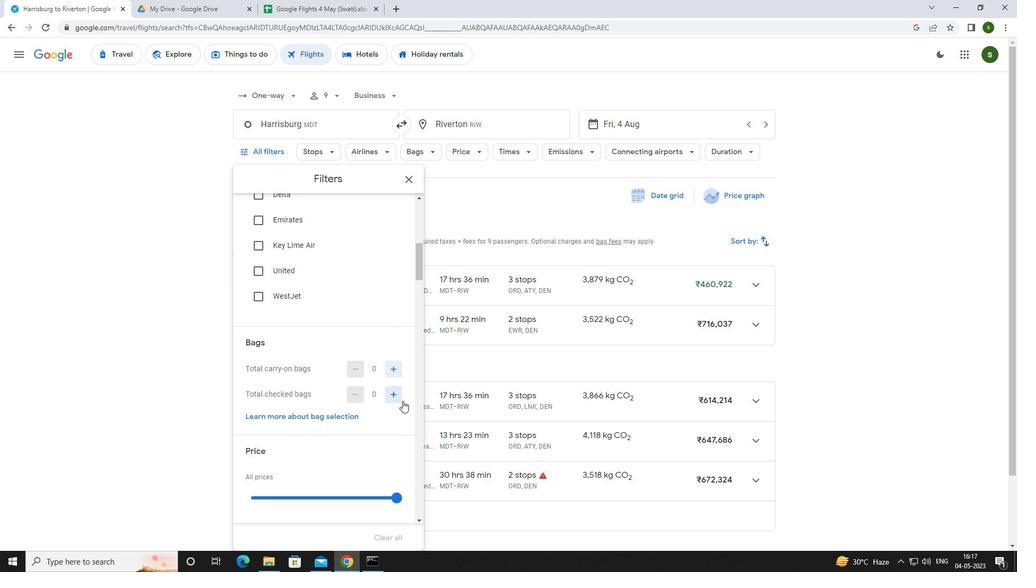 
Action: Mouse pressed left at (391, 392)
Screenshot: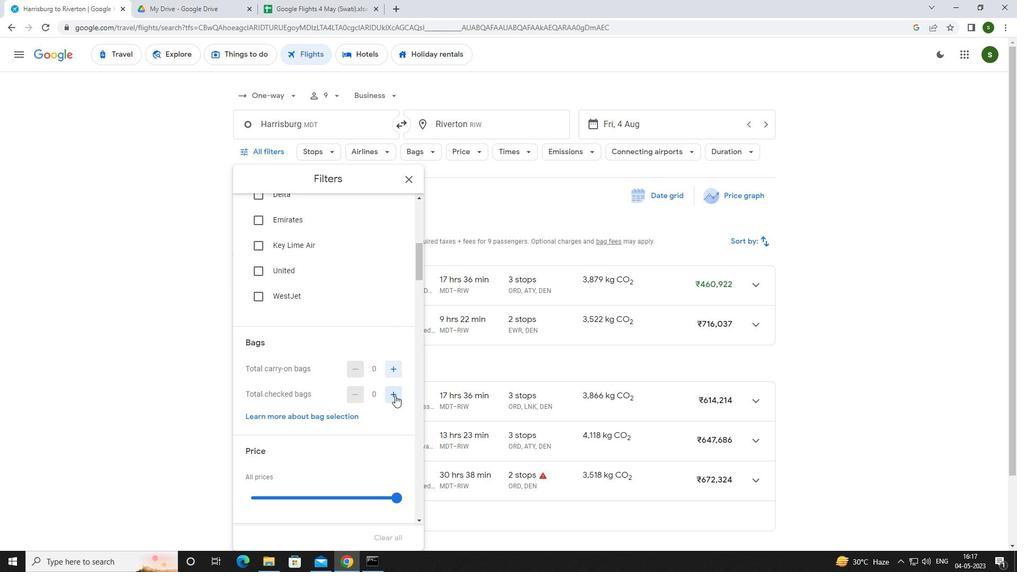 
Action: Mouse pressed left at (391, 392)
Screenshot: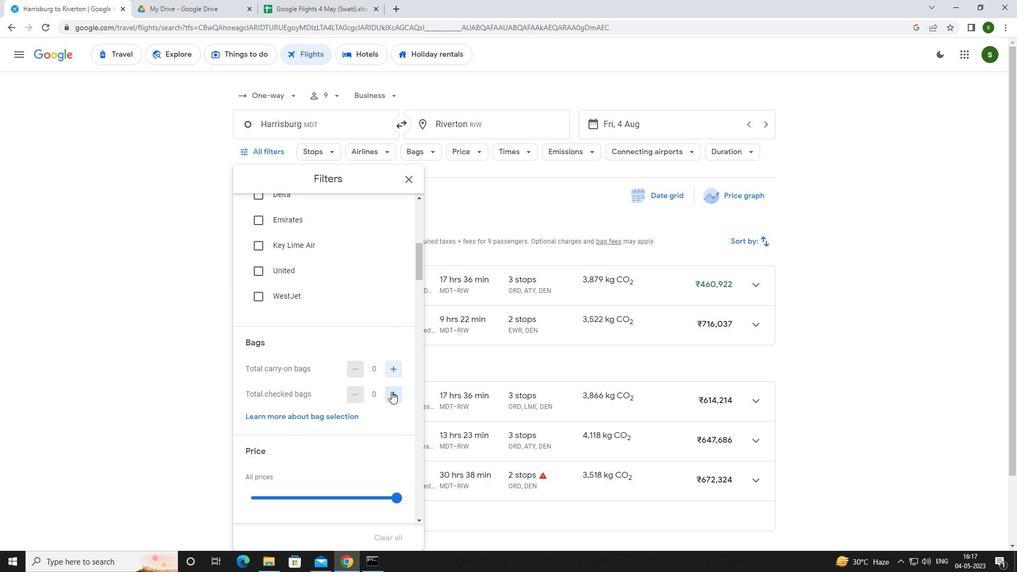 
Action: Mouse moved to (391, 389)
Screenshot: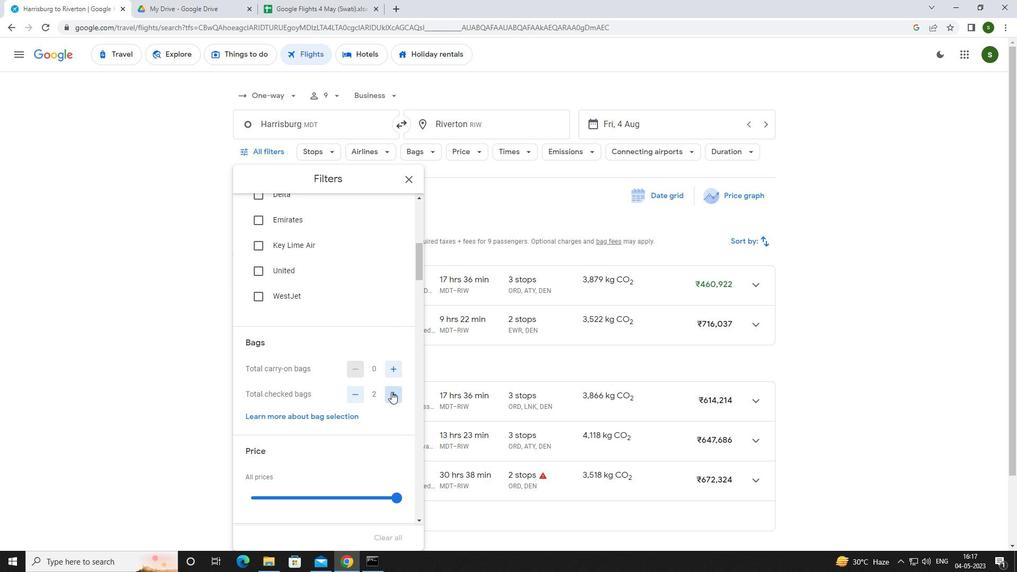 
Action: Mouse scrolled (391, 388) with delta (0, 0)
Screenshot: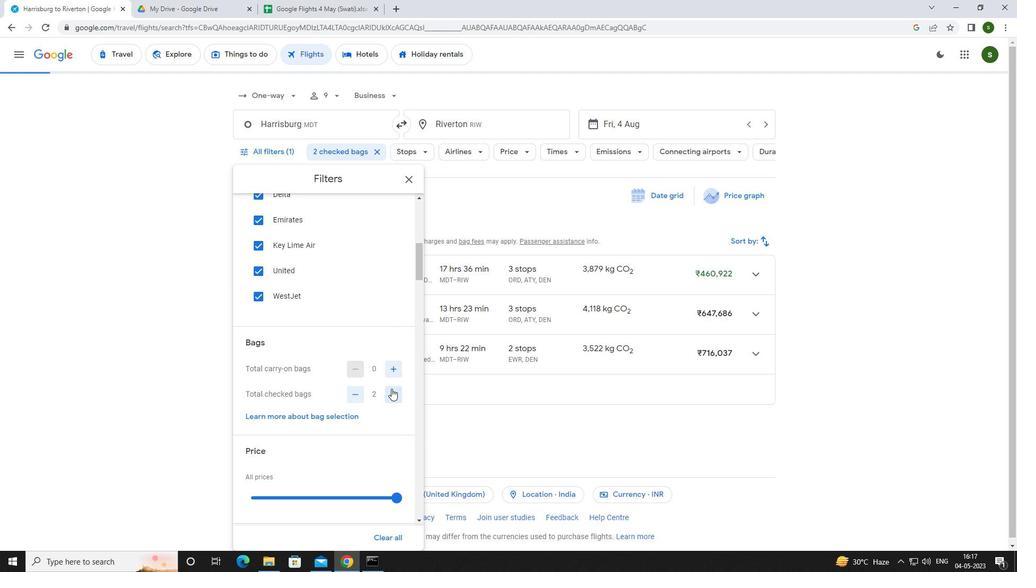 
Action: Mouse scrolled (391, 388) with delta (0, 0)
Screenshot: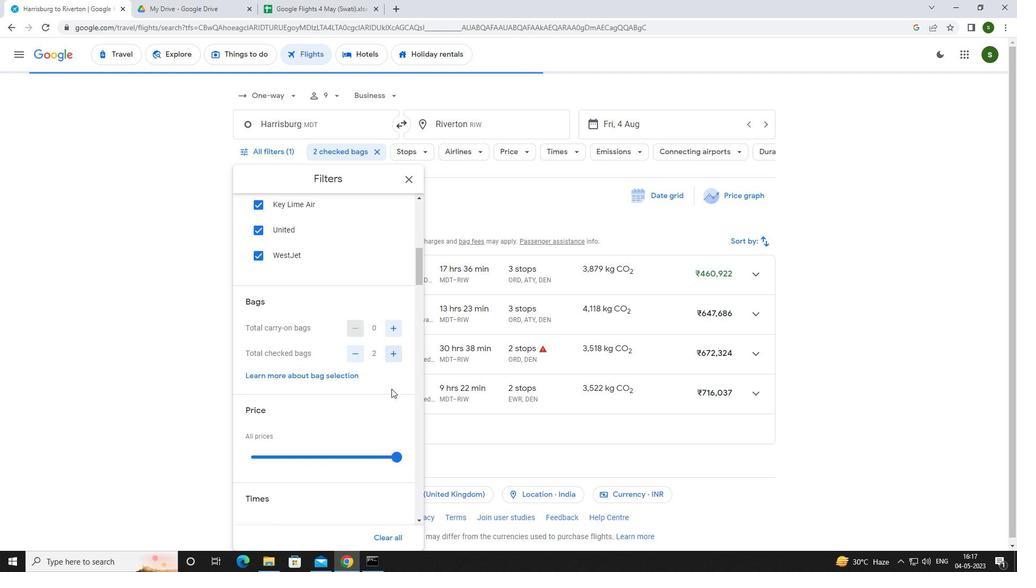 
Action: Mouse scrolled (391, 388) with delta (0, 0)
Screenshot: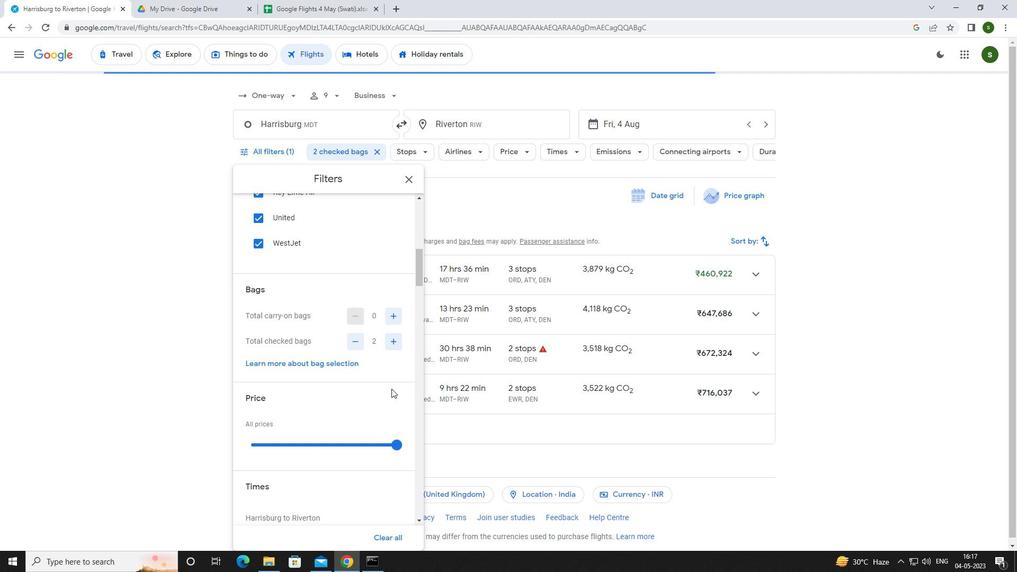 
Action: Mouse scrolled (391, 388) with delta (0, 0)
Screenshot: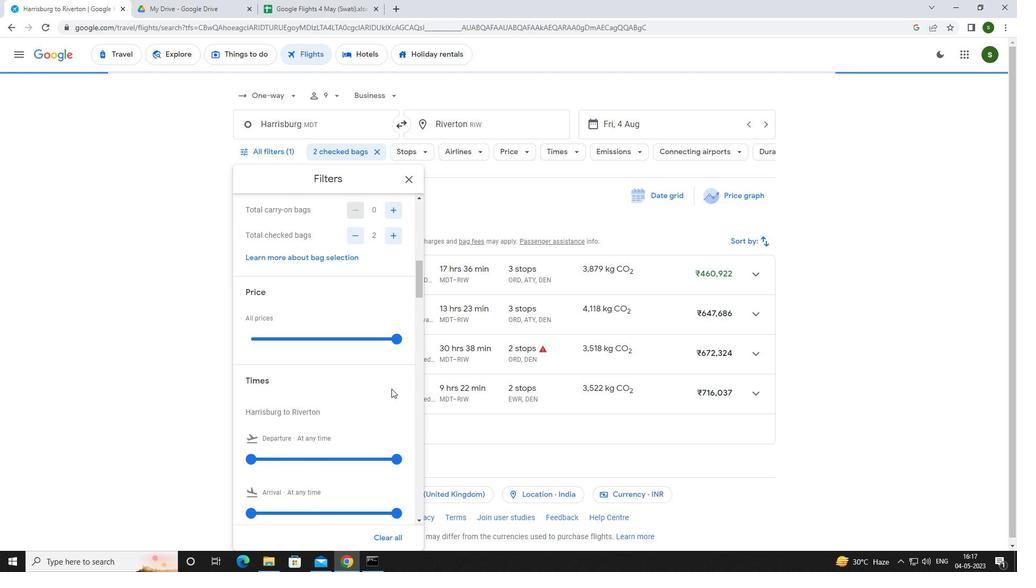 
Action: Mouse moved to (250, 407)
Screenshot: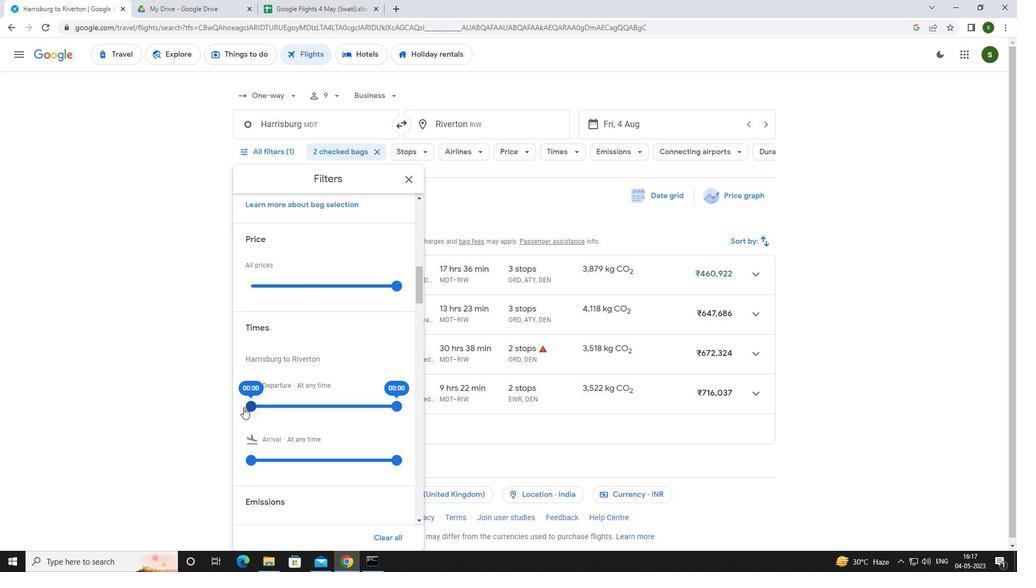 
Action: Mouse pressed left at (250, 407)
Screenshot: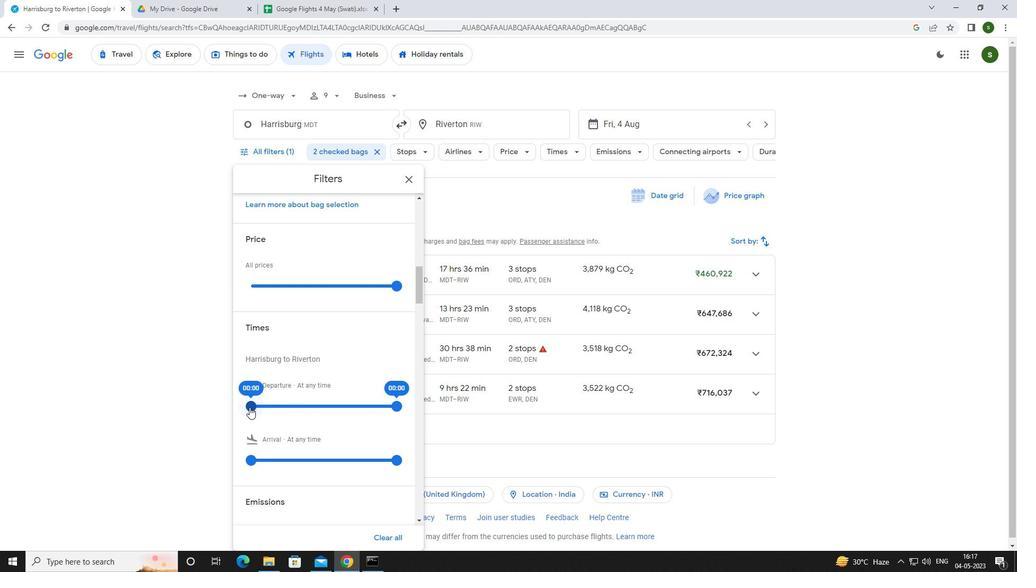 
Action: Mouse moved to (796, 419)
Screenshot: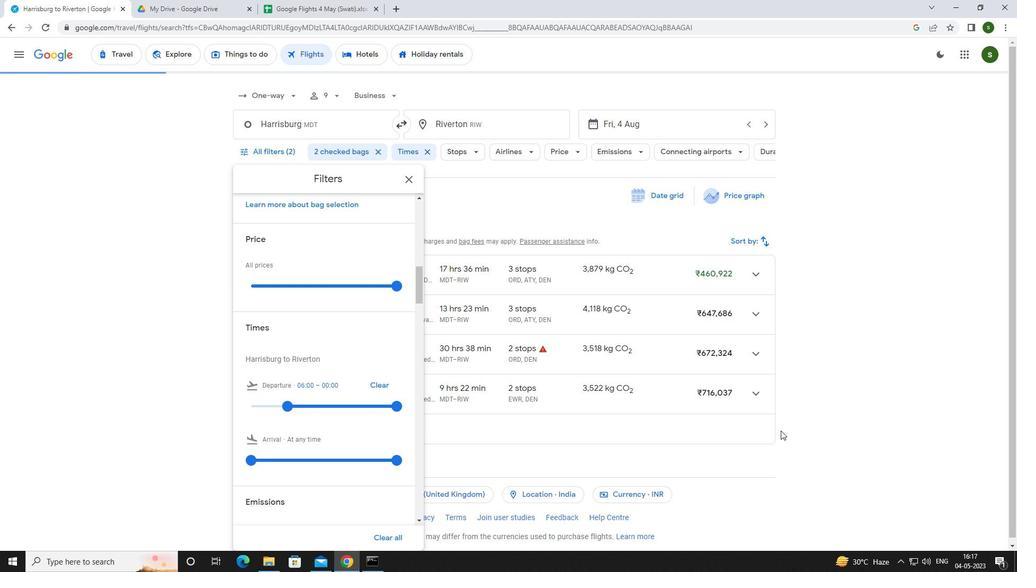 
Action: Mouse pressed left at (796, 419)
Screenshot: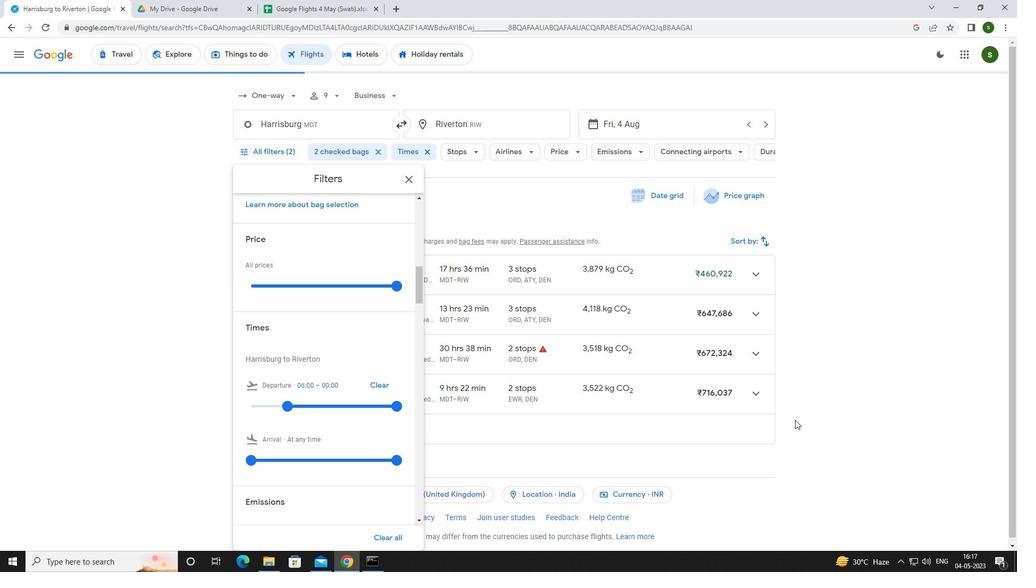 
Action: Mouse moved to (795, 418)
Screenshot: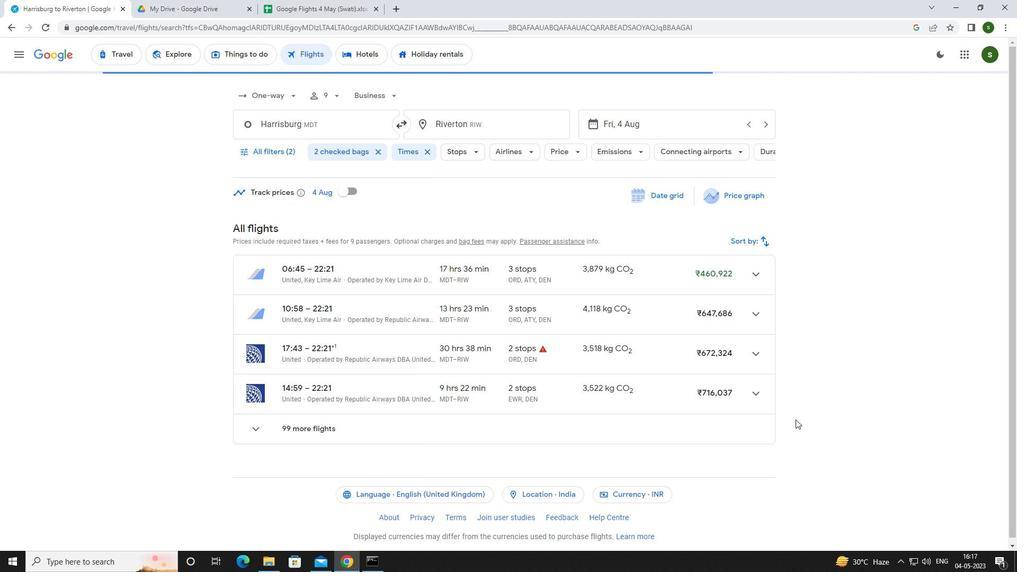 
